 Task: Search one way flight ticket for 1 adult, 1 child, 1 infant in seat in premium economy from Wenatchee: Pangborn Memorial Airport to Jacksonville: Albert J. Ellis Airport on 5-3-2023. Choice of flights is United. Number of bags: 2 checked bags. Price is upto 91000. Outbound departure time preference is 17:00.
Action: Mouse moved to (404, 338)
Screenshot: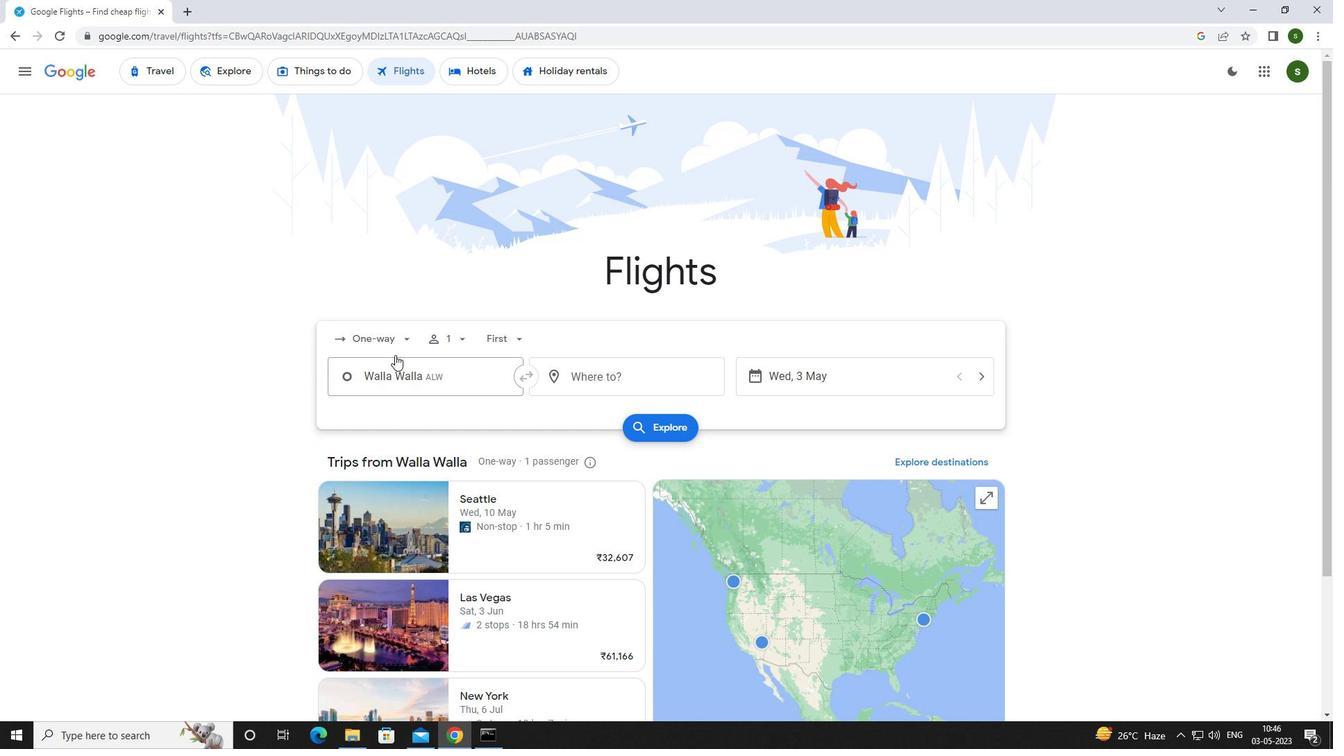 
Action: Mouse pressed left at (404, 338)
Screenshot: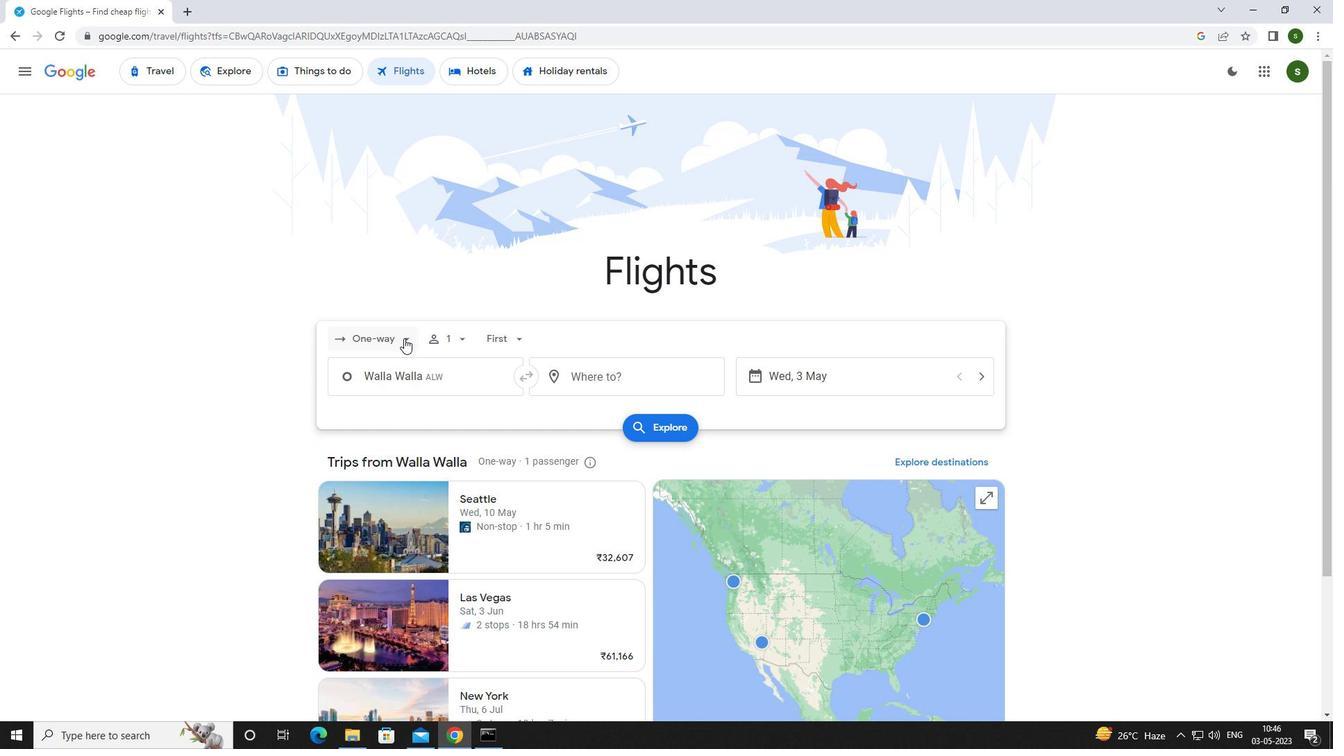 
Action: Mouse moved to (408, 402)
Screenshot: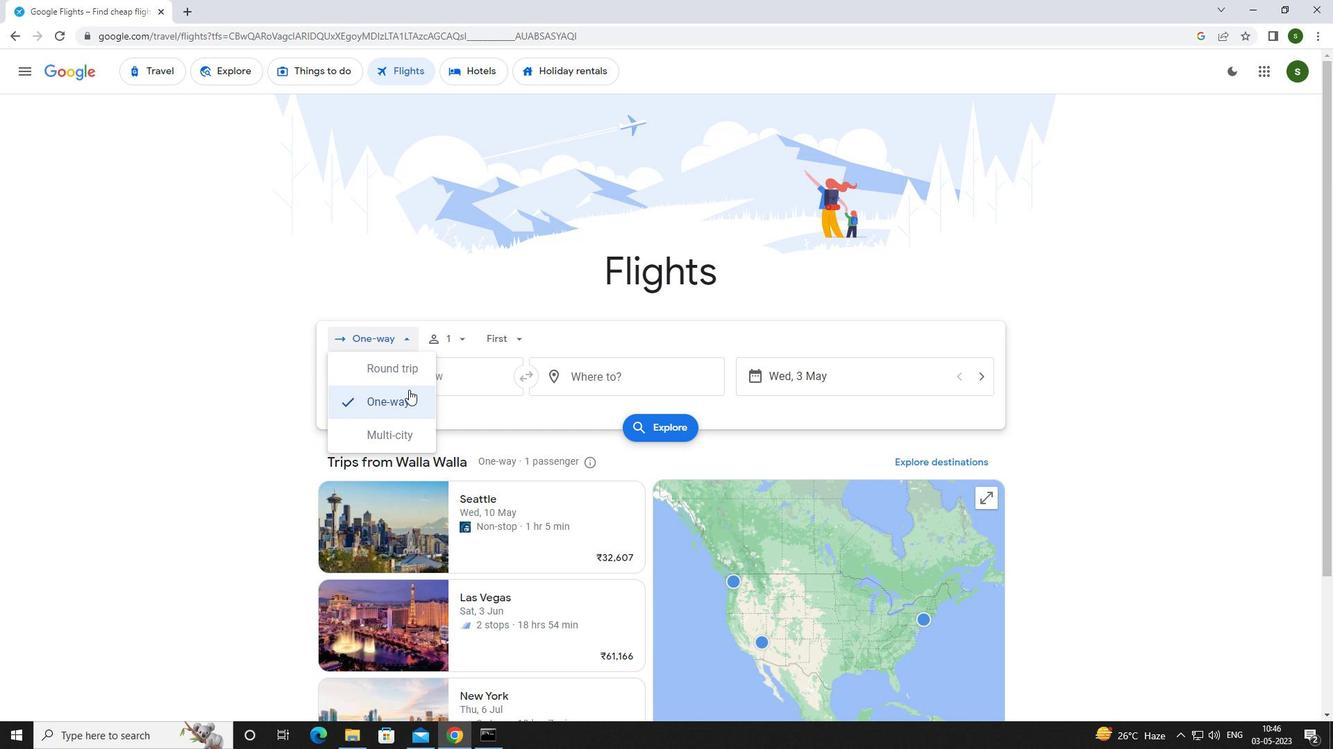 
Action: Mouse pressed left at (408, 402)
Screenshot: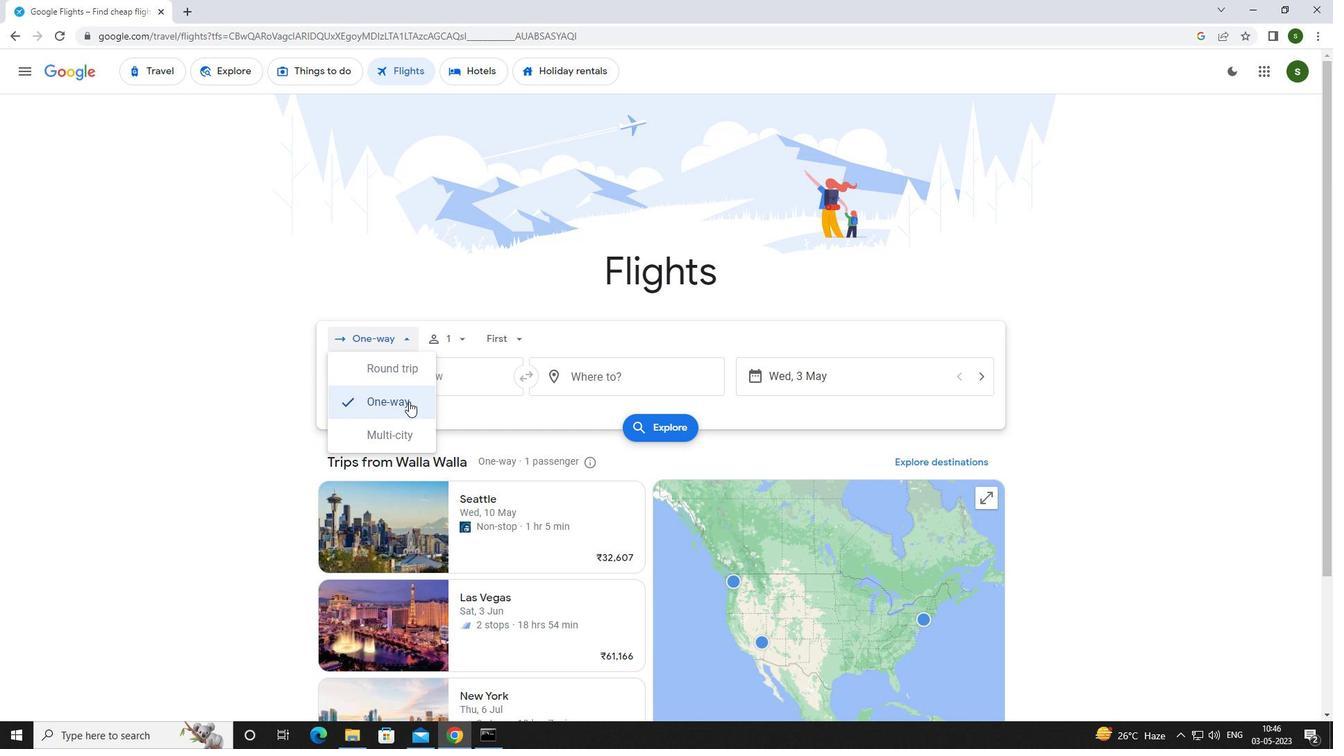 
Action: Mouse moved to (454, 340)
Screenshot: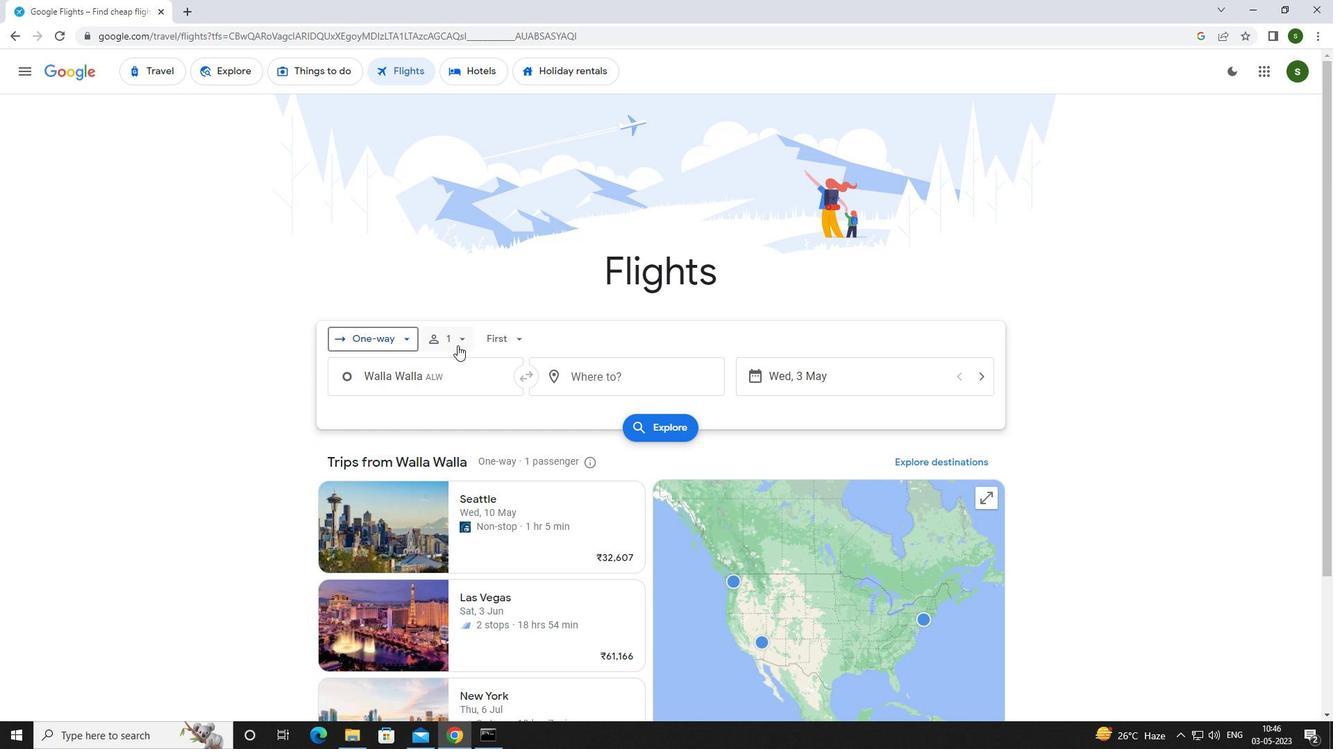 
Action: Mouse pressed left at (454, 340)
Screenshot: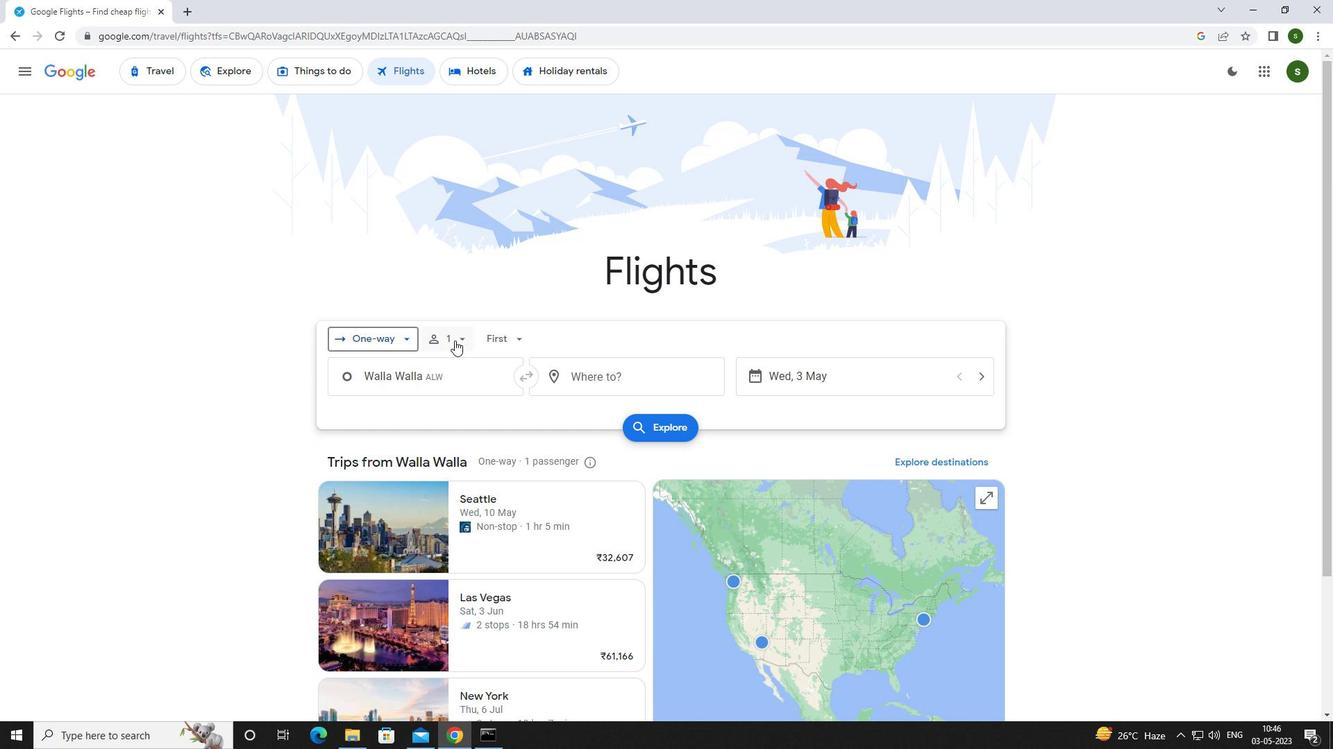 
Action: Mouse moved to (566, 408)
Screenshot: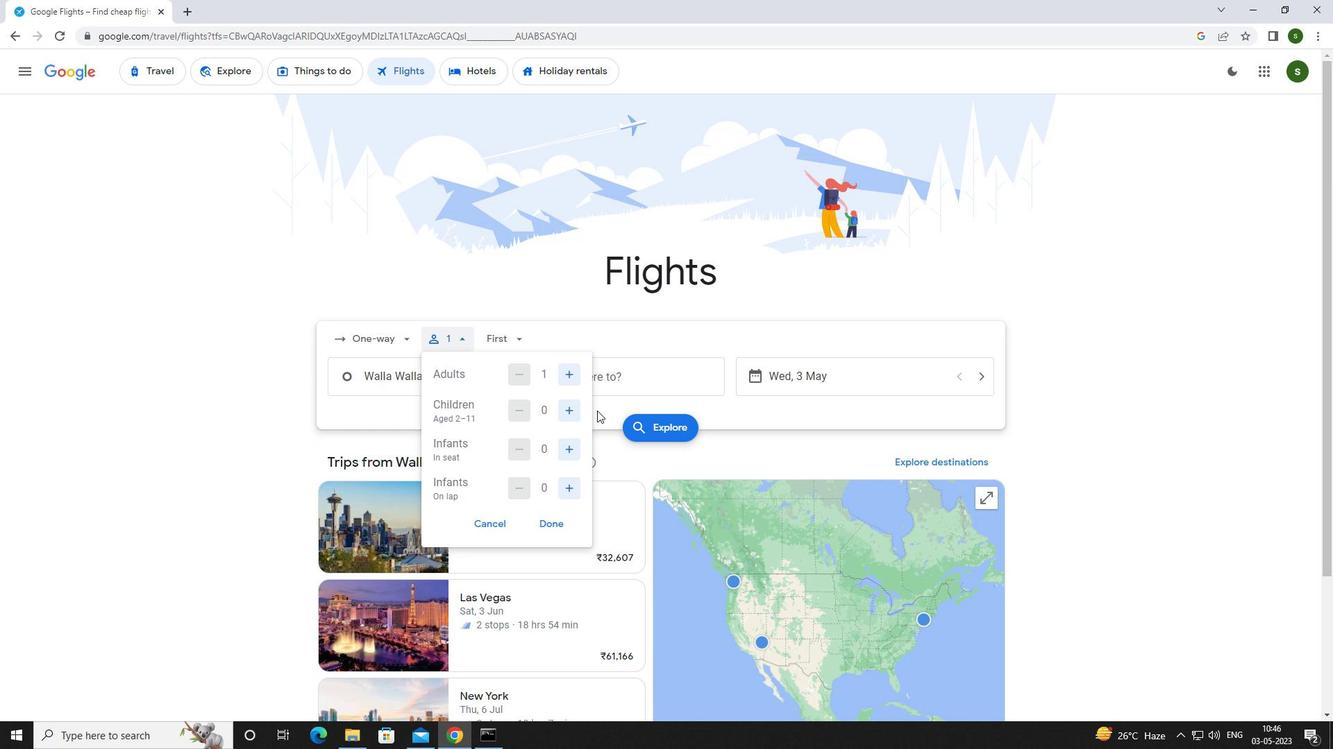 
Action: Mouse pressed left at (566, 408)
Screenshot: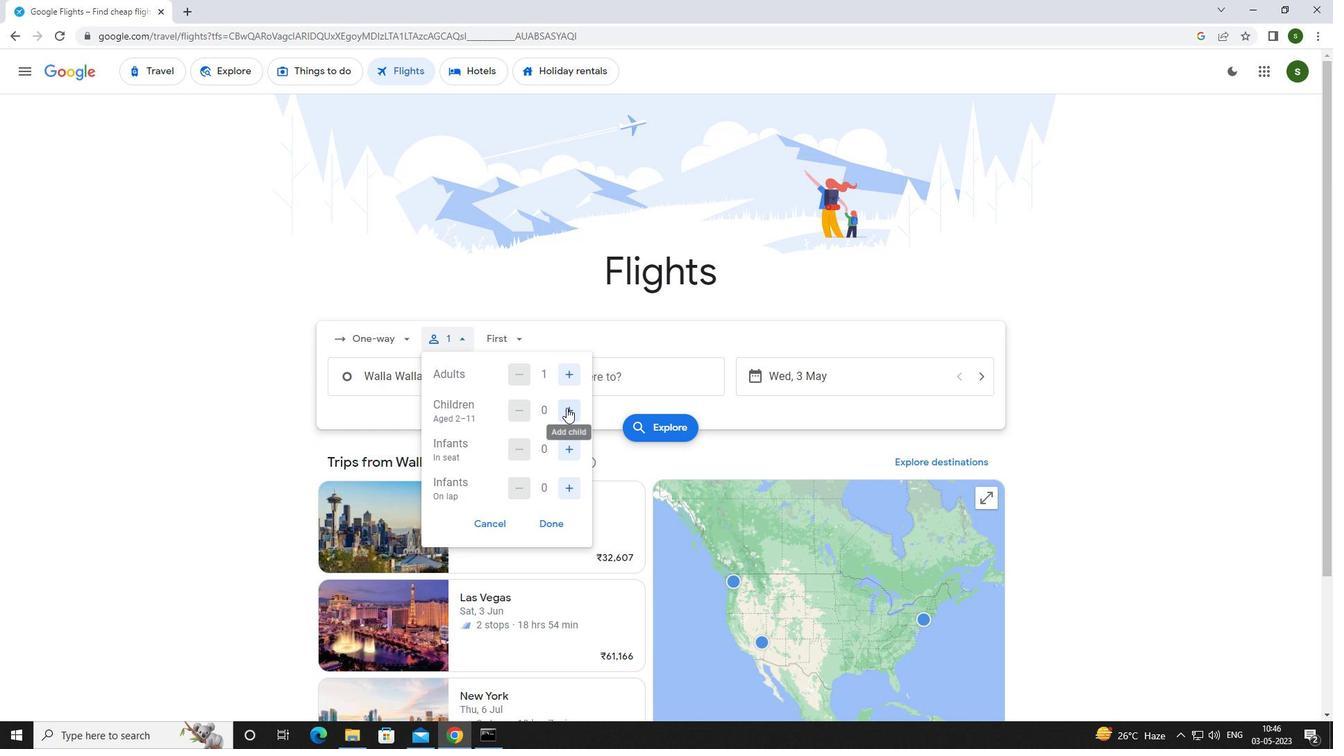 
Action: Mouse moved to (572, 449)
Screenshot: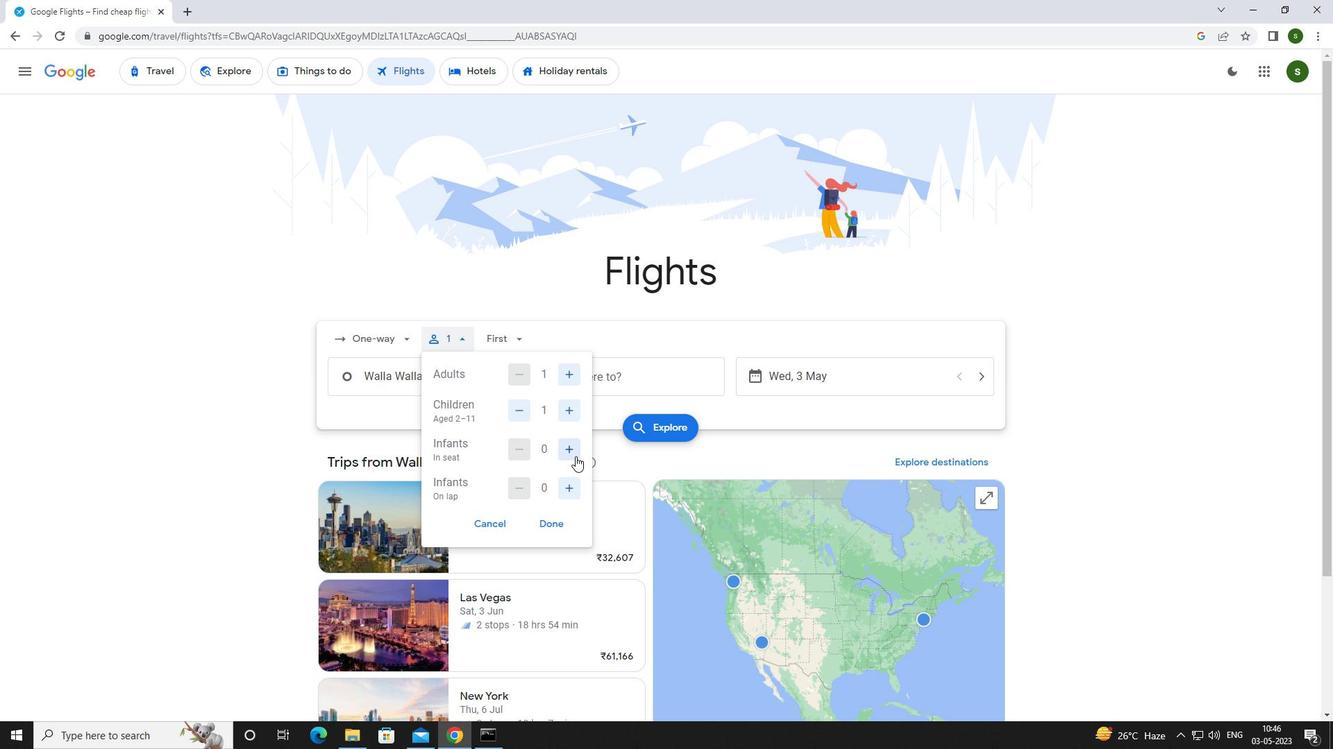 
Action: Mouse pressed left at (572, 449)
Screenshot: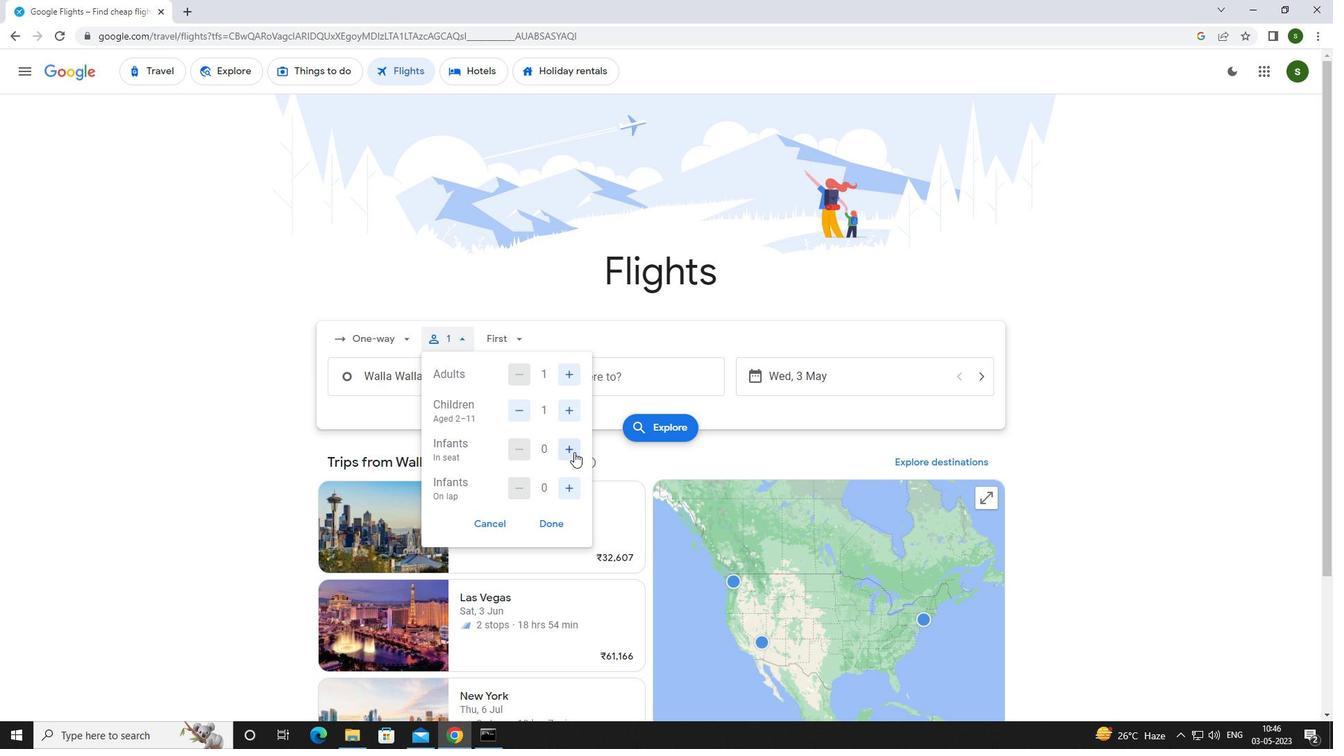 
Action: Mouse moved to (524, 340)
Screenshot: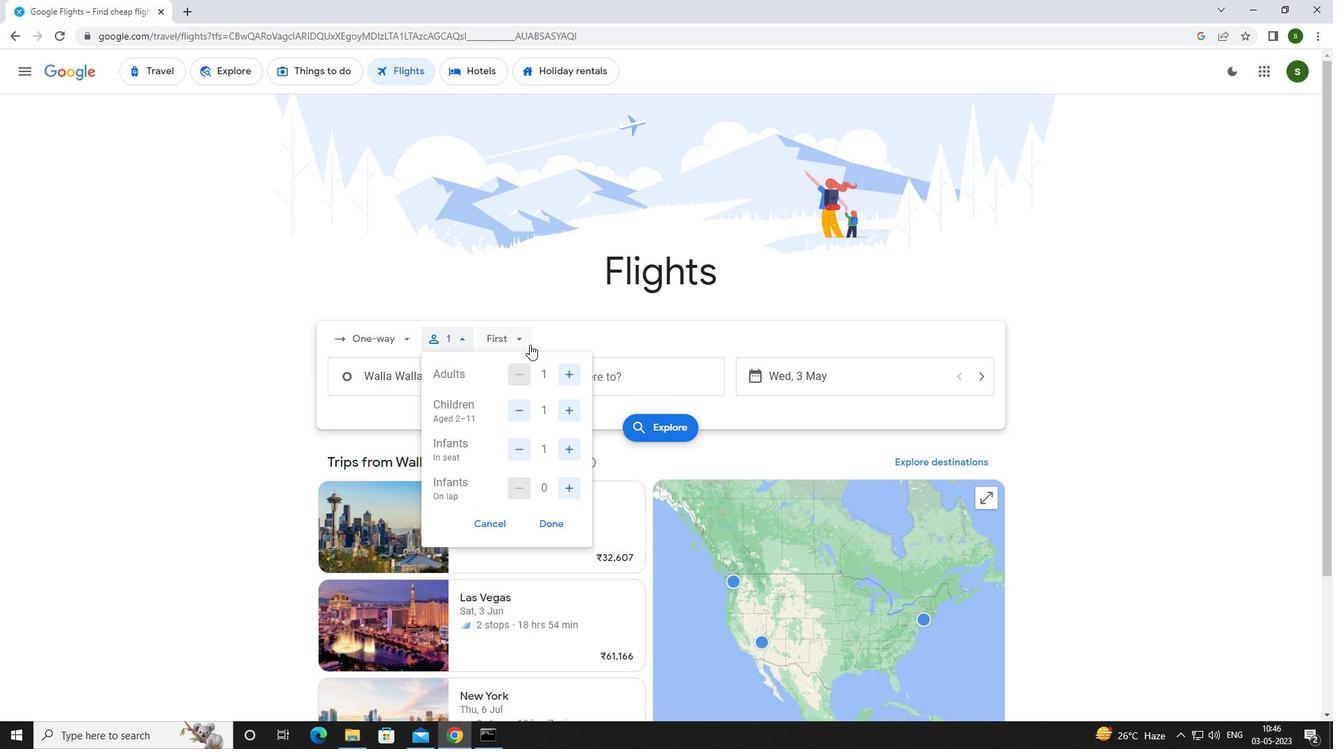 
Action: Mouse pressed left at (524, 340)
Screenshot: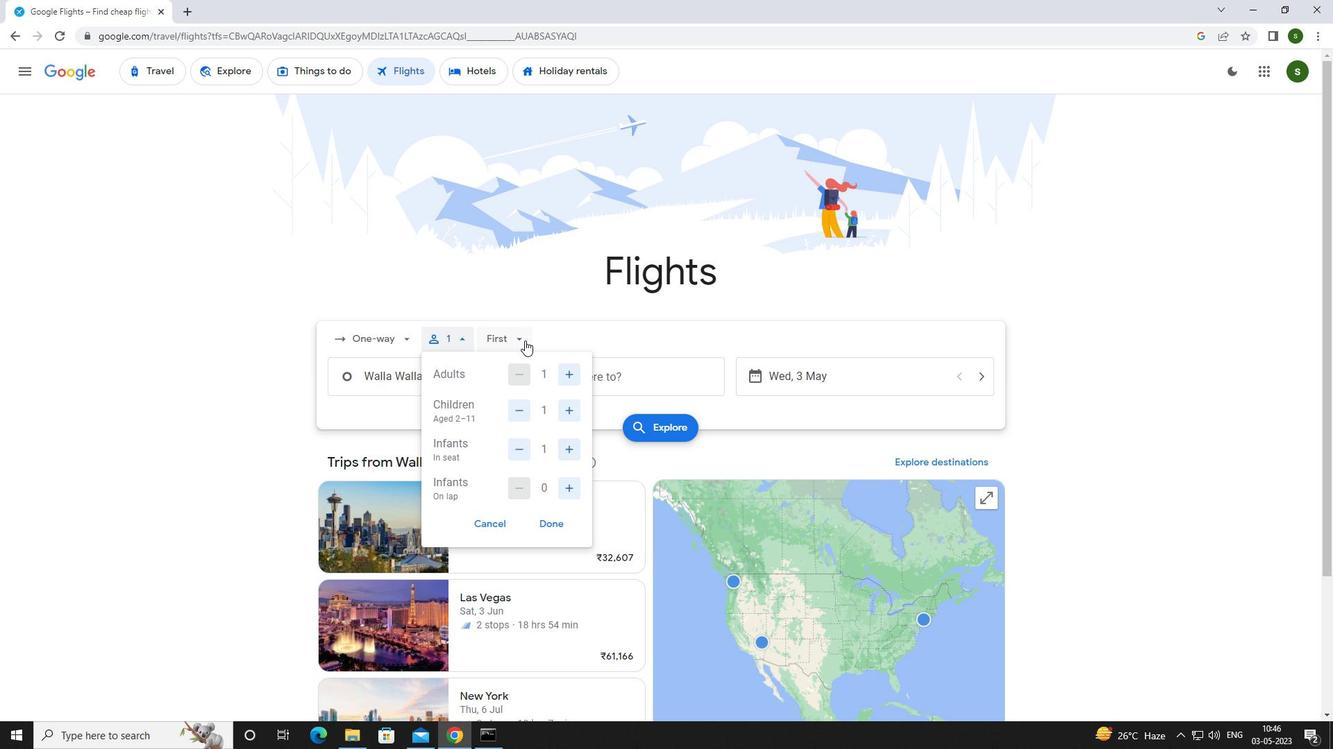 
Action: Mouse moved to (526, 400)
Screenshot: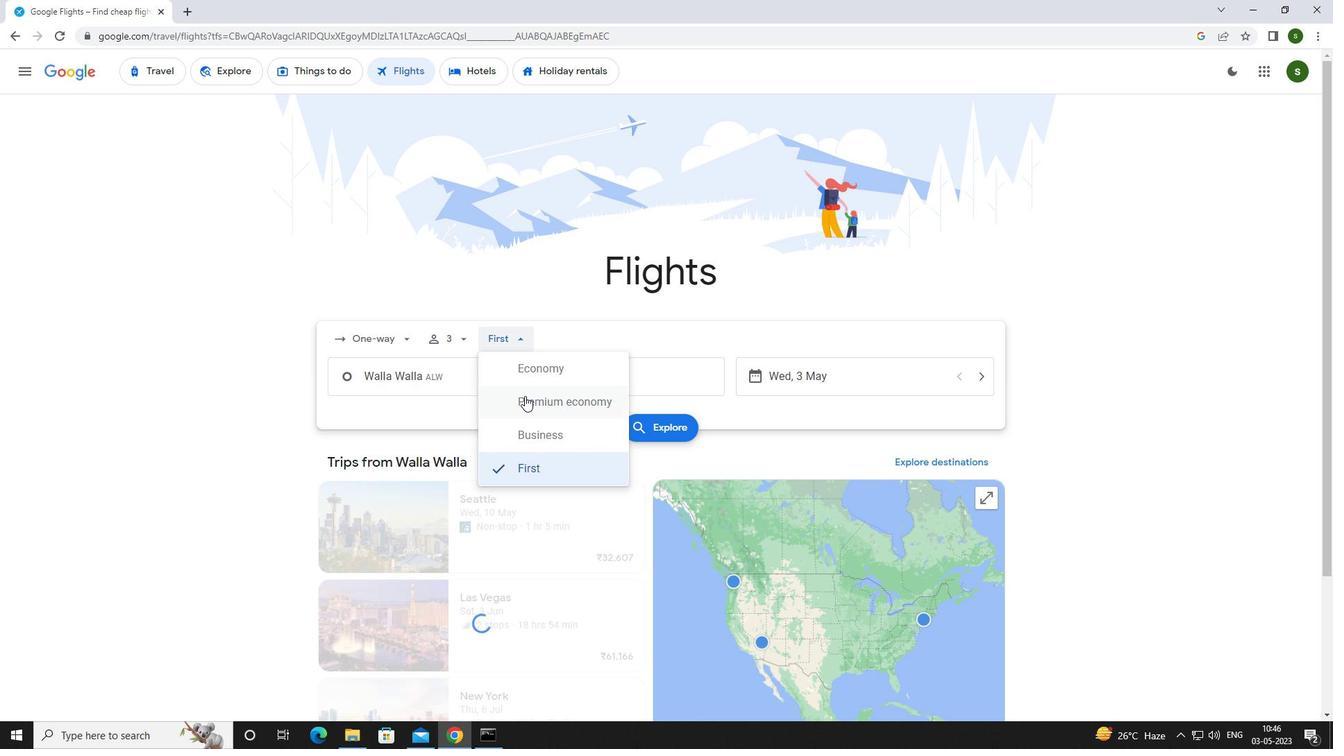 
Action: Mouse pressed left at (526, 400)
Screenshot: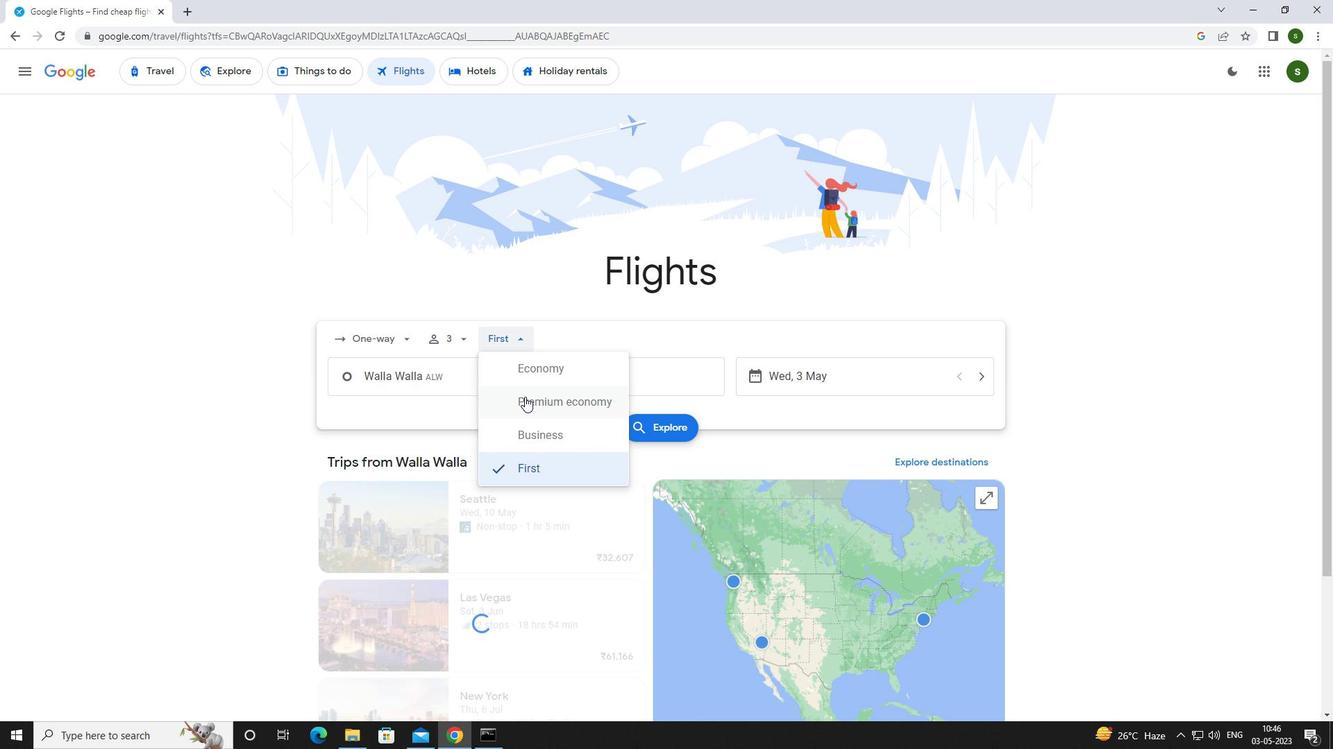 
Action: Mouse moved to (482, 382)
Screenshot: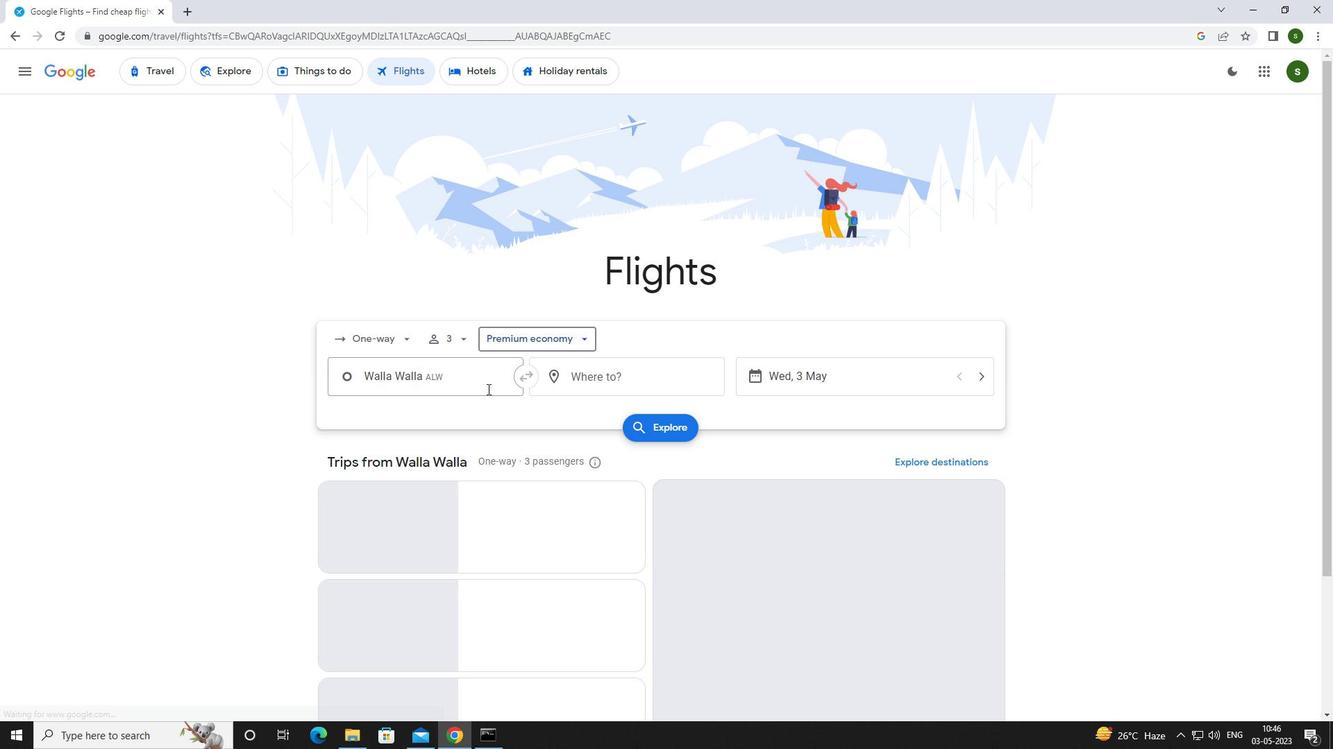 
Action: Mouse pressed left at (482, 382)
Screenshot: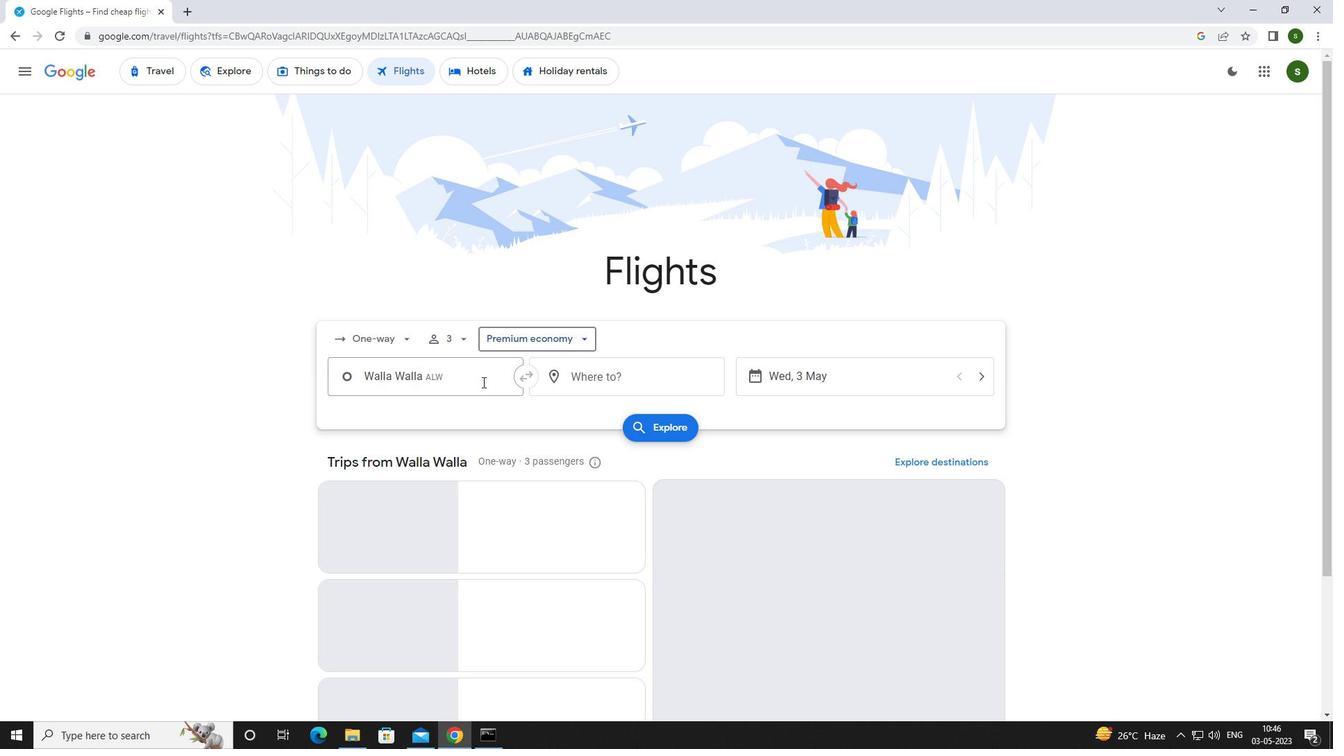 
Action: Key pressed <Key.caps_lock>p<Key.caps_lock>angborn
Screenshot: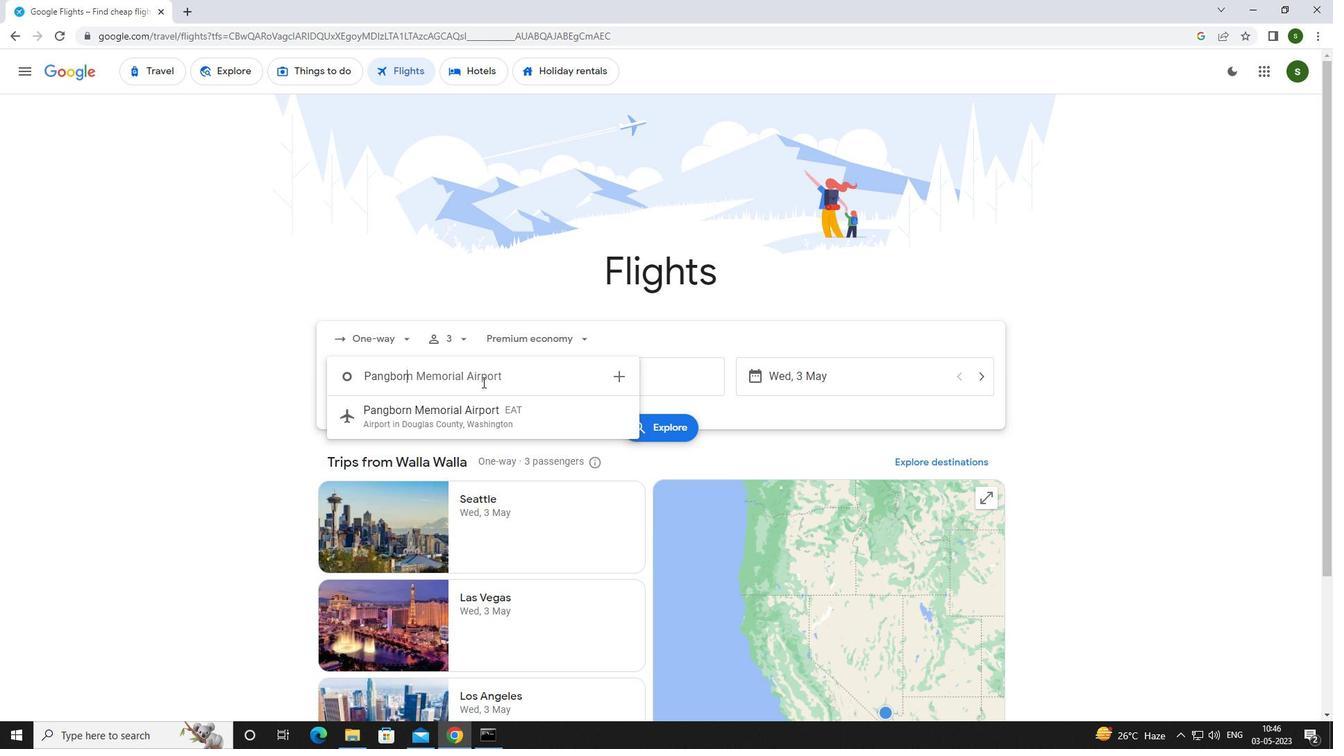 
Action: Mouse moved to (479, 414)
Screenshot: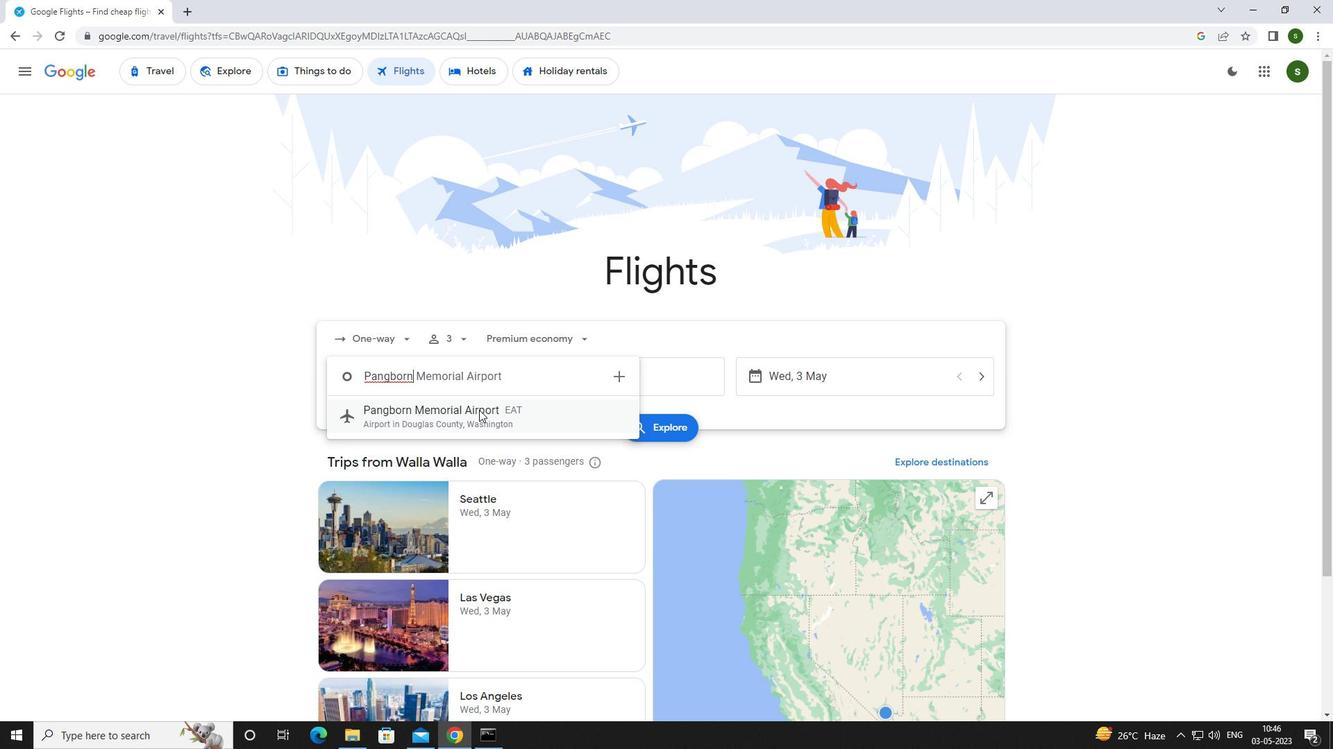 
Action: Mouse pressed left at (479, 414)
Screenshot: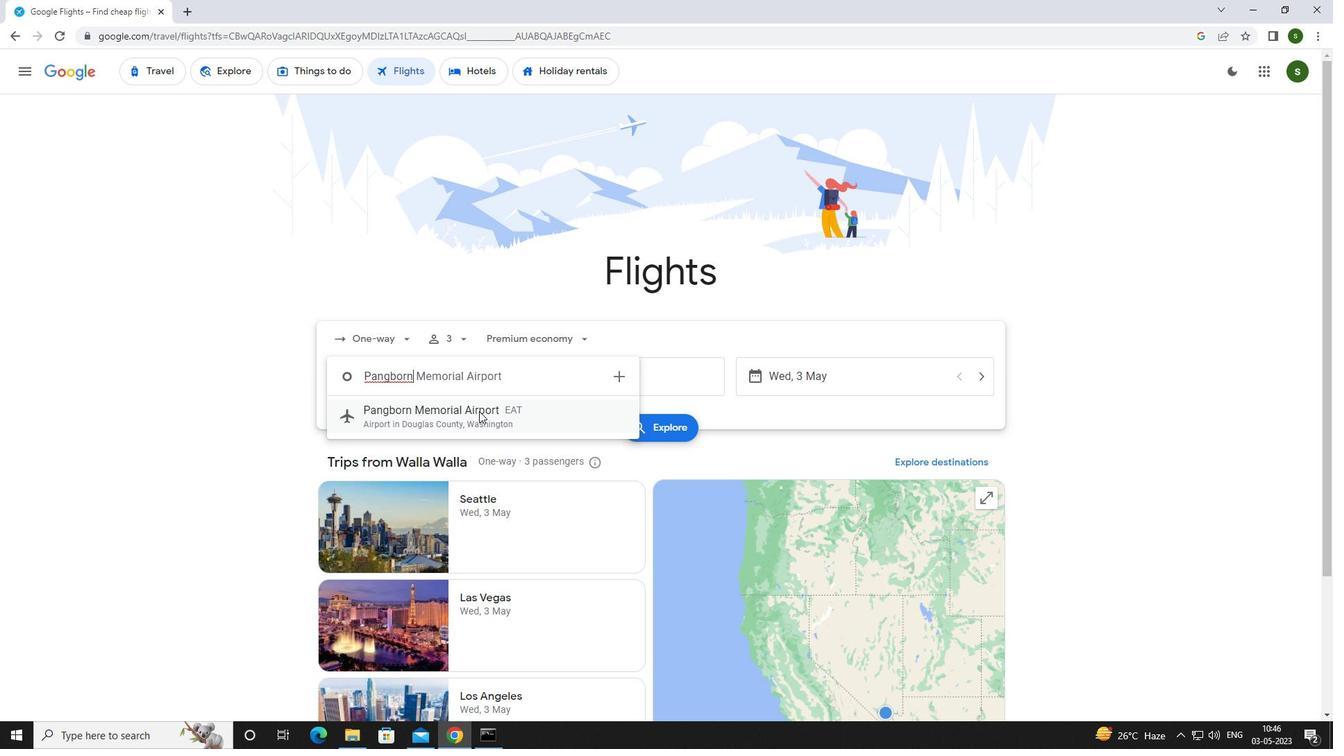 
Action: Mouse moved to (621, 378)
Screenshot: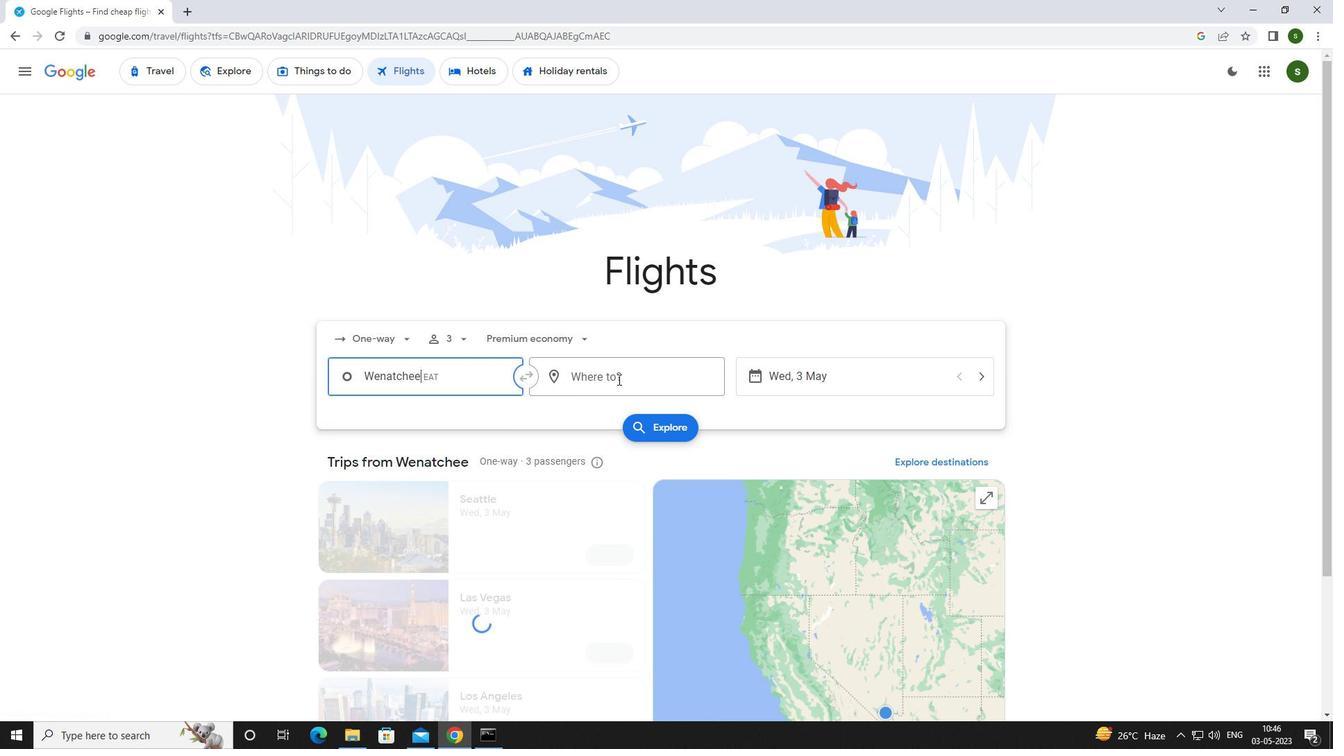 
Action: Mouse pressed left at (621, 378)
Screenshot: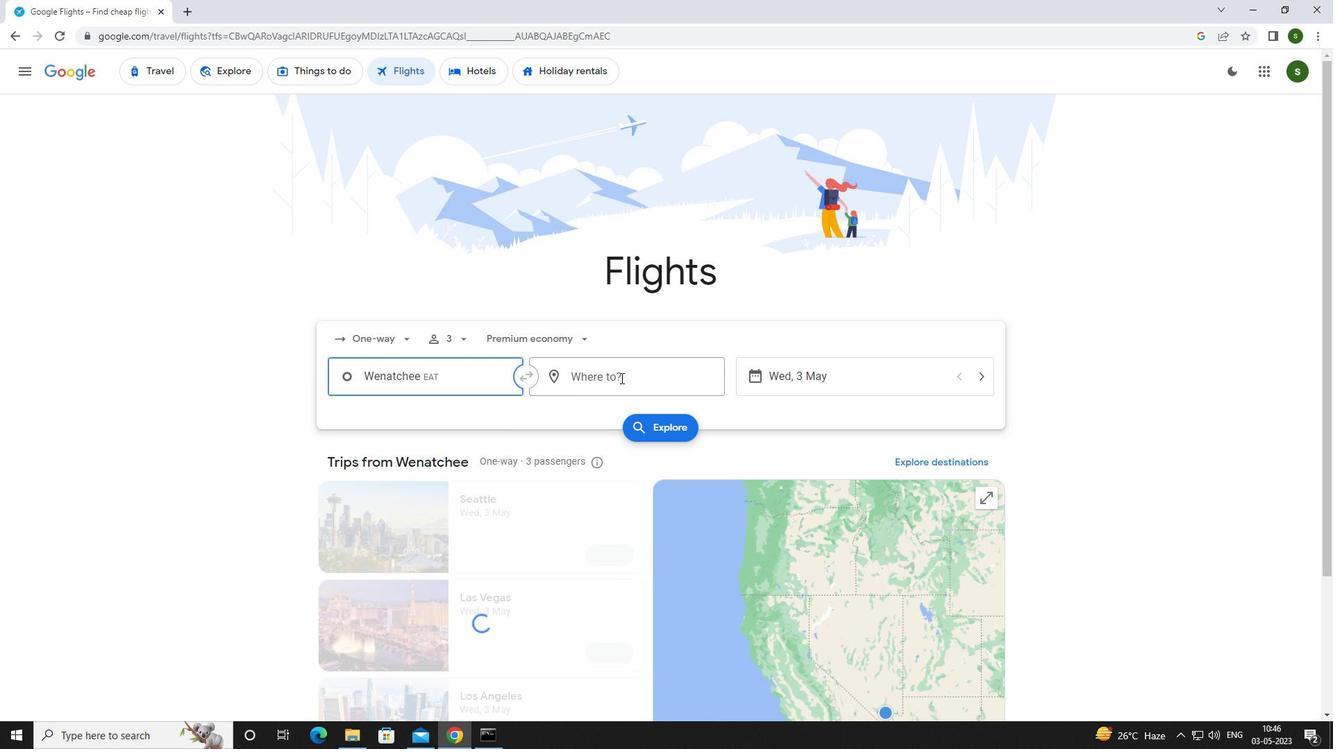 
Action: Key pressed <Key.caps_lock>e<Key.caps_lock>vansvi
Screenshot: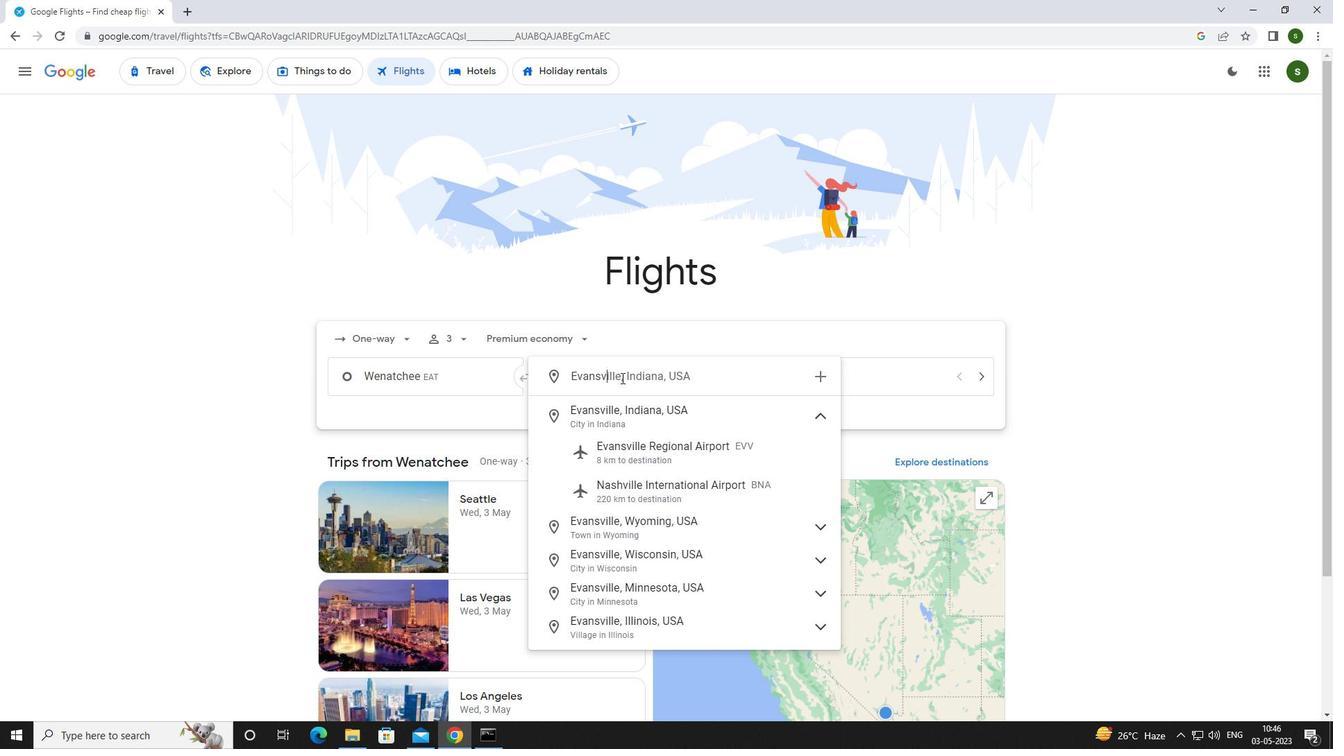 
Action: Mouse moved to (625, 447)
Screenshot: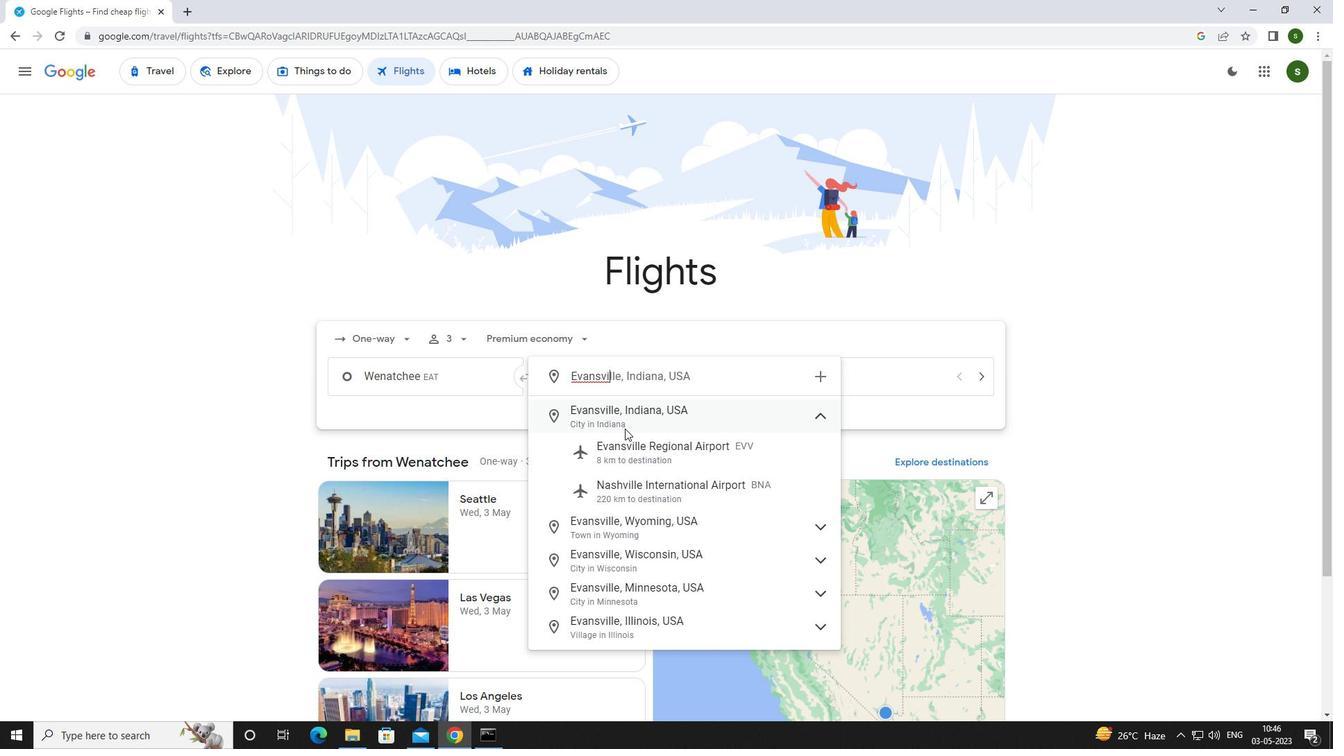 
Action: Mouse pressed left at (625, 447)
Screenshot: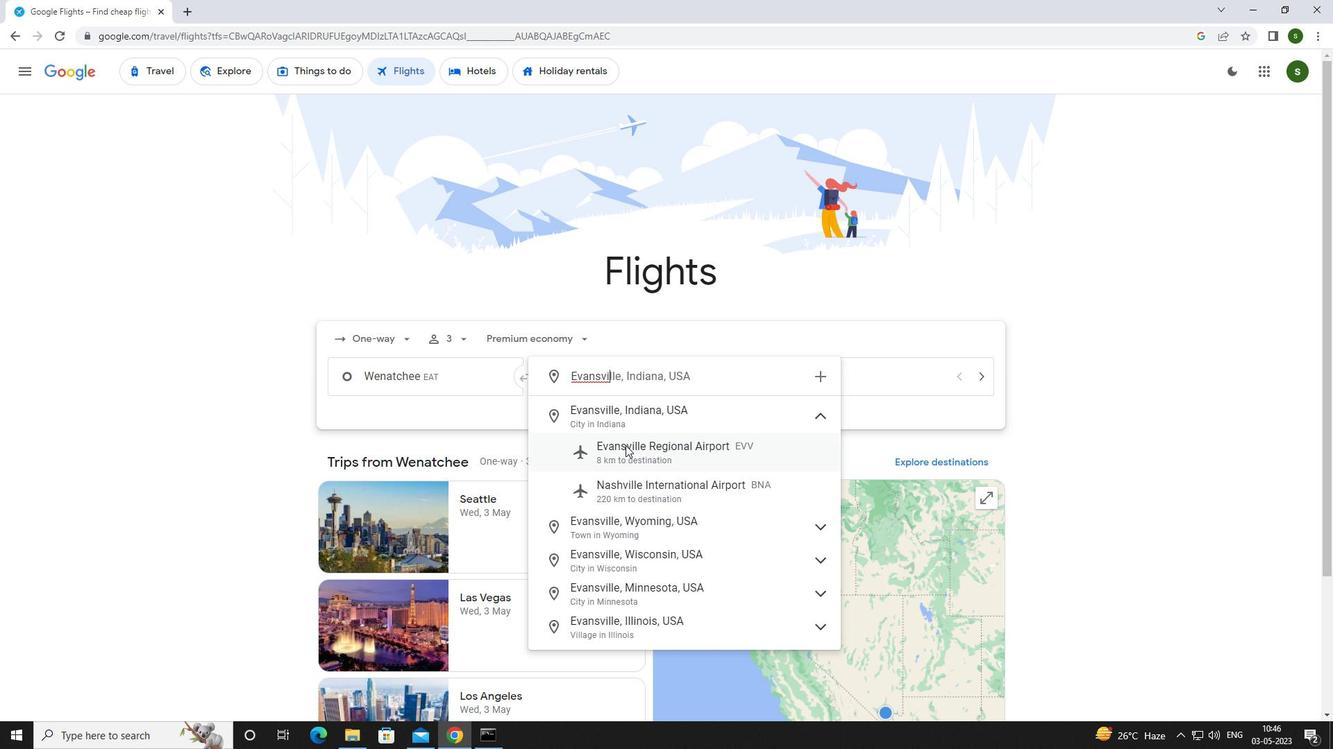 
Action: Mouse moved to (838, 371)
Screenshot: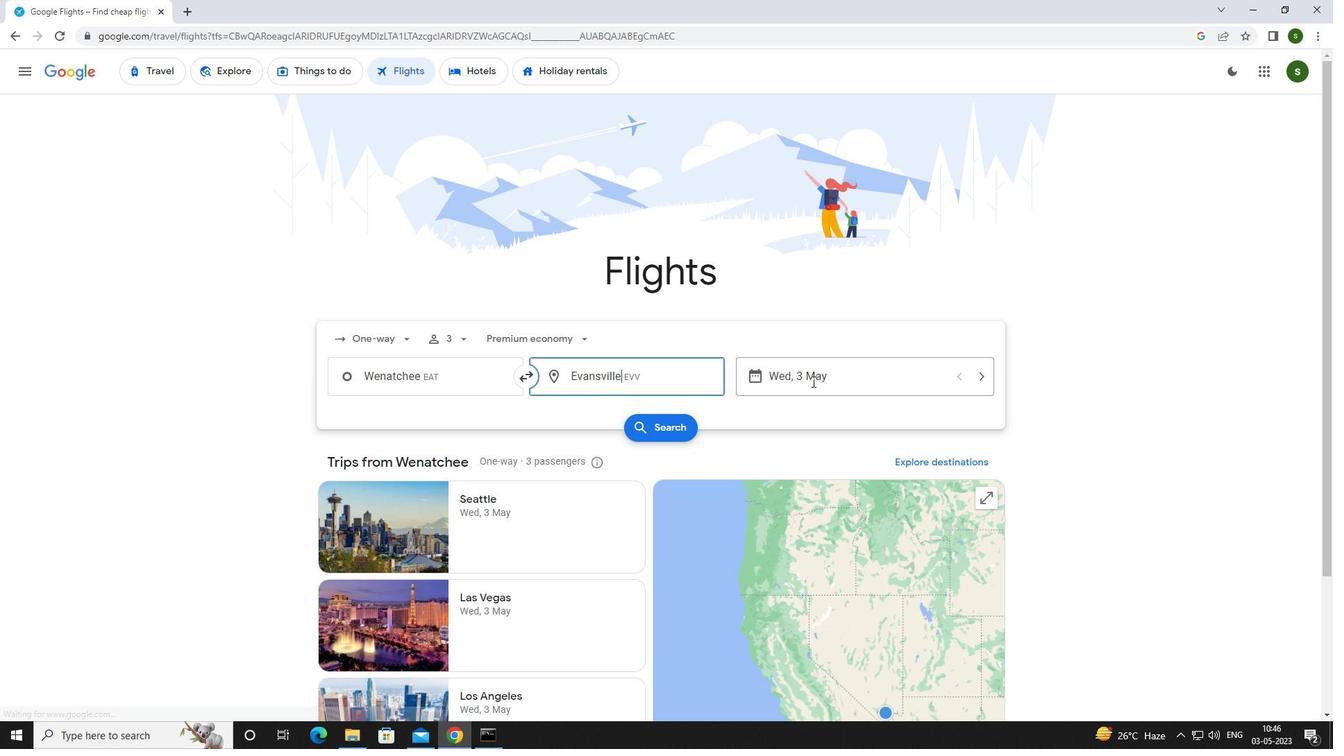 
Action: Mouse pressed left at (838, 371)
Screenshot: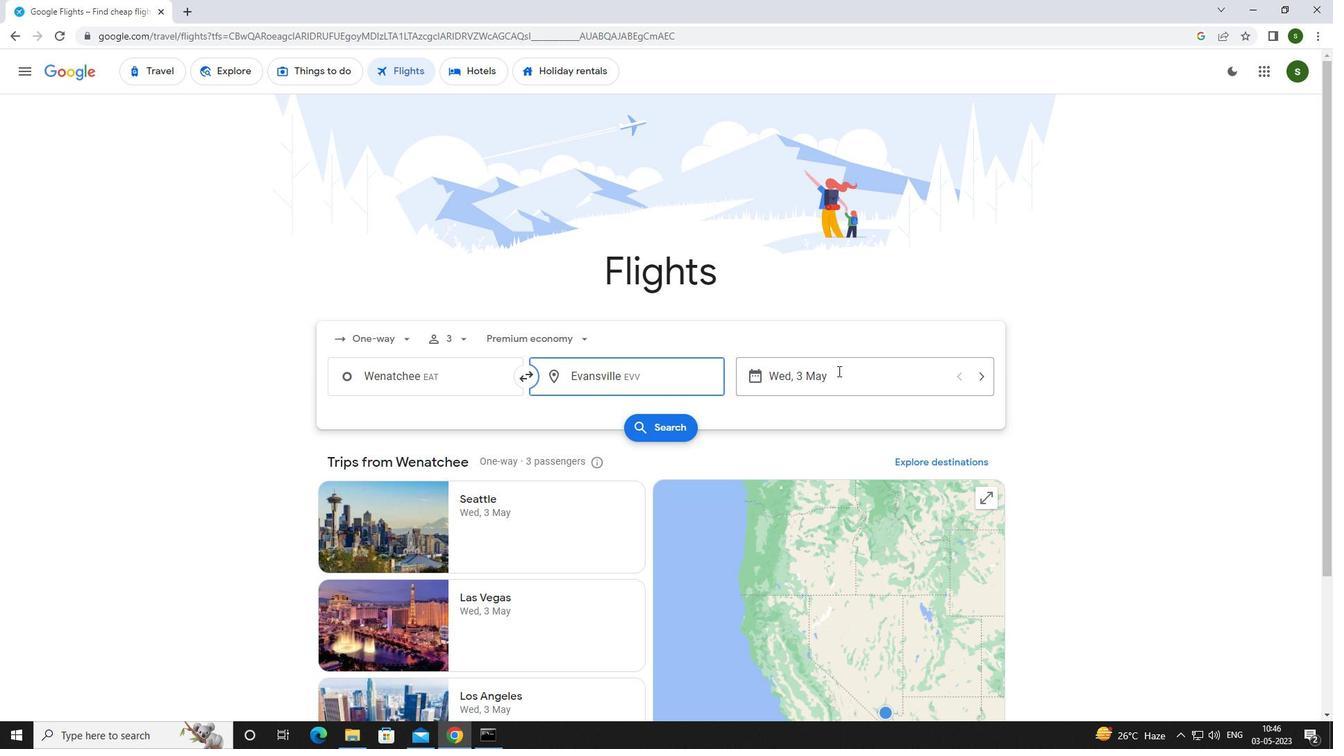 
Action: Mouse moved to (606, 467)
Screenshot: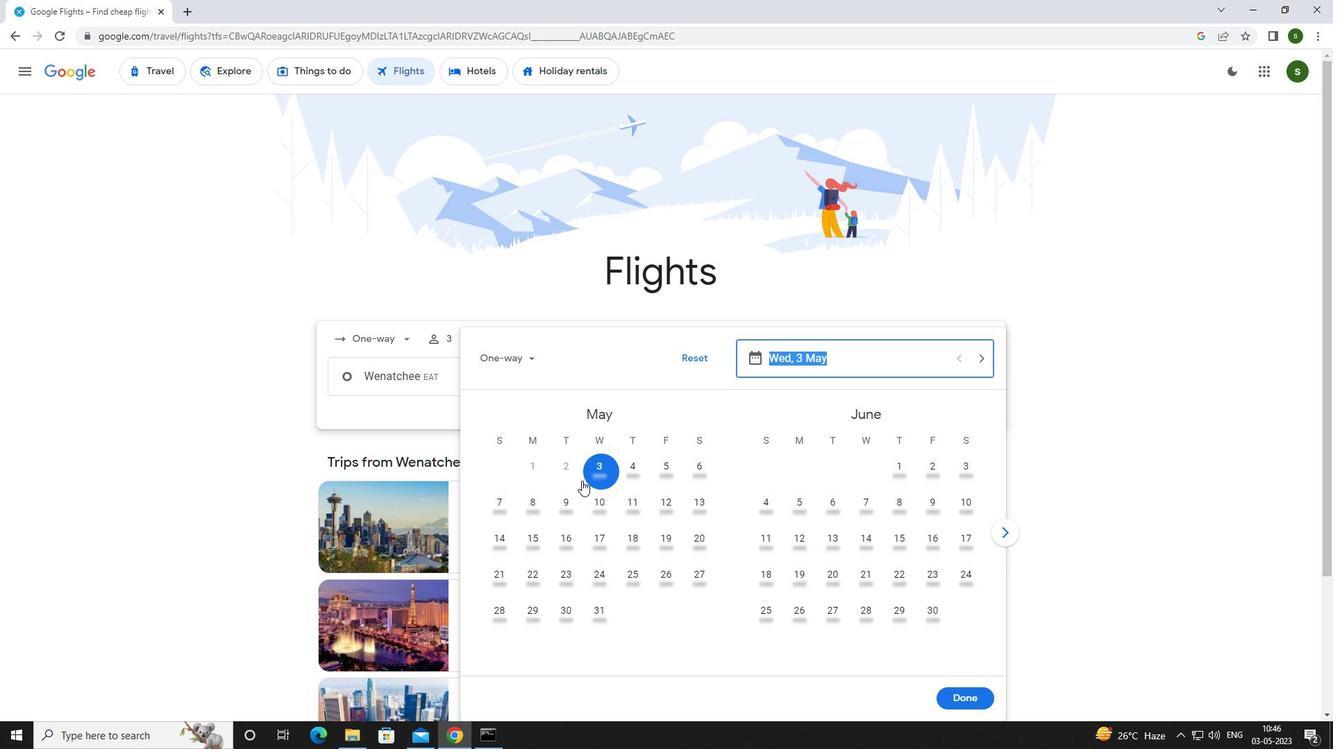 
Action: Mouse pressed left at (606, 467)
Screenshot: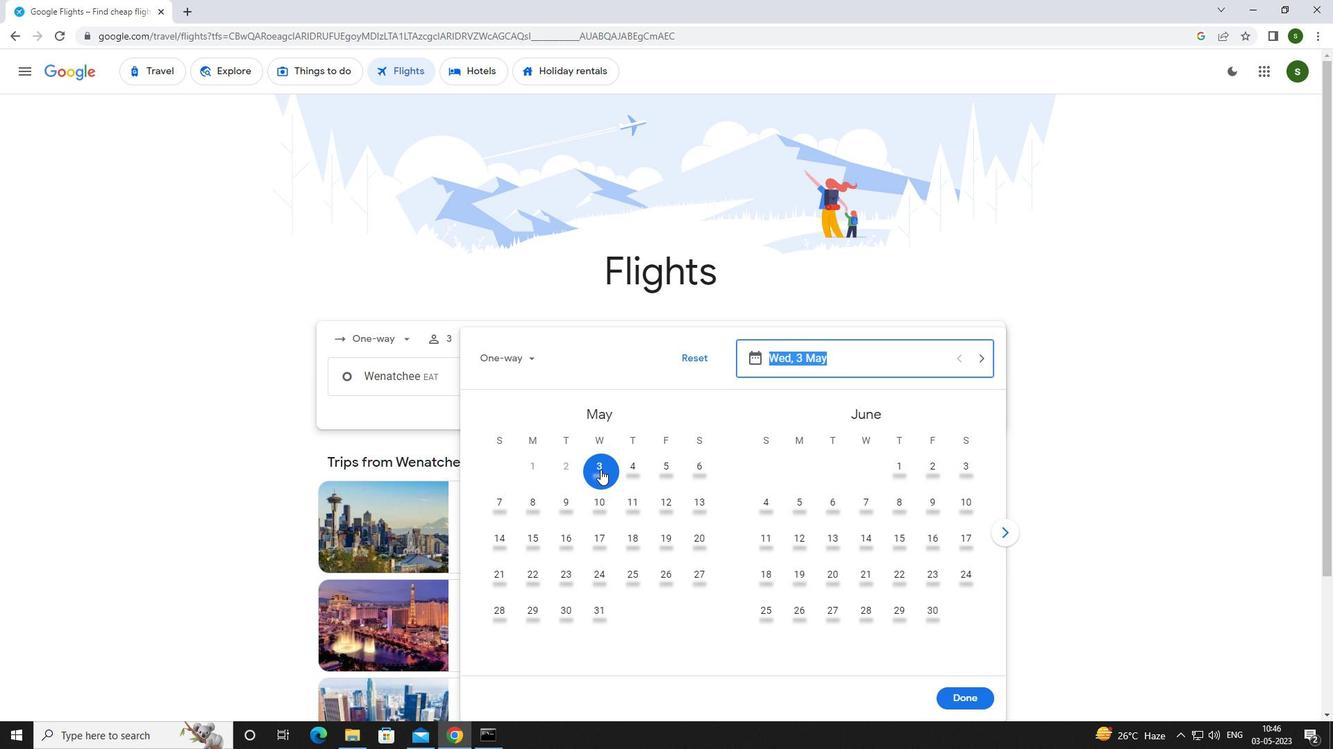 
Action: Mouse moved to (972, 702)
Screenshot: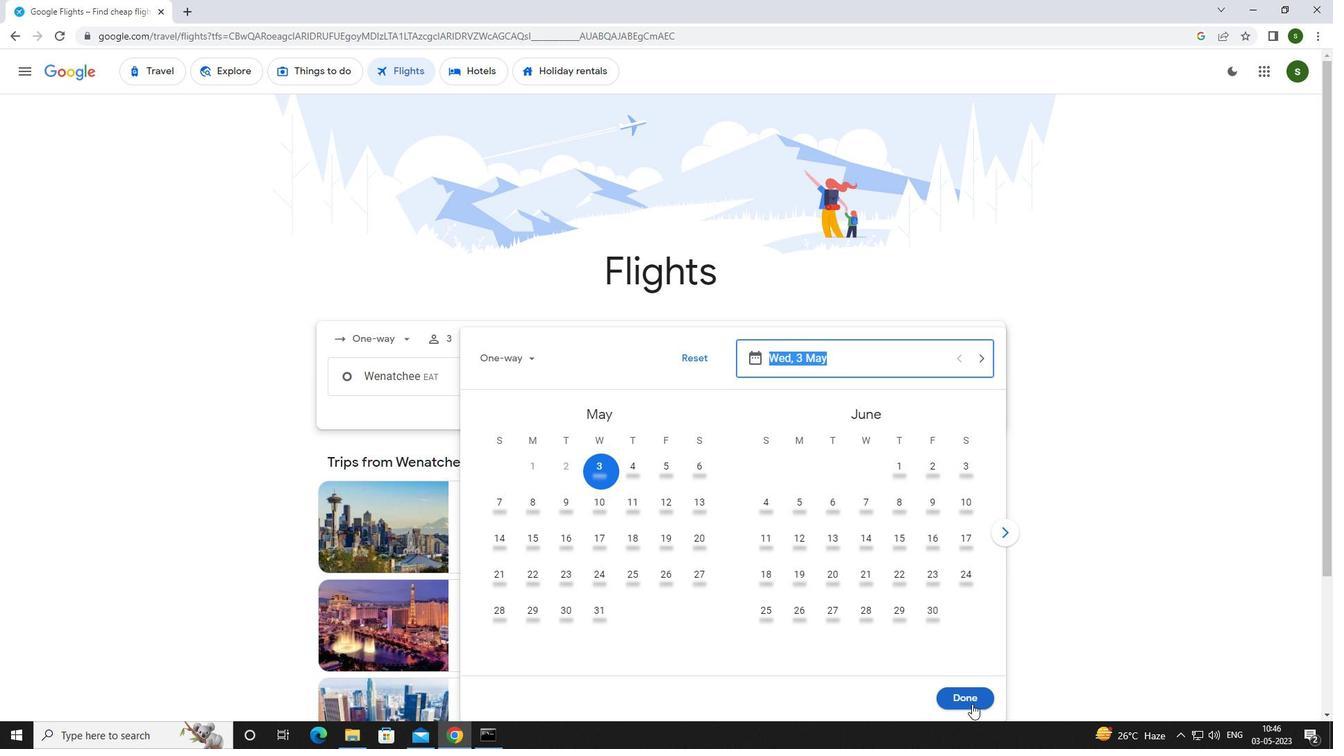 
Action: Mouse pressed left at (972, 702)
Screenshot: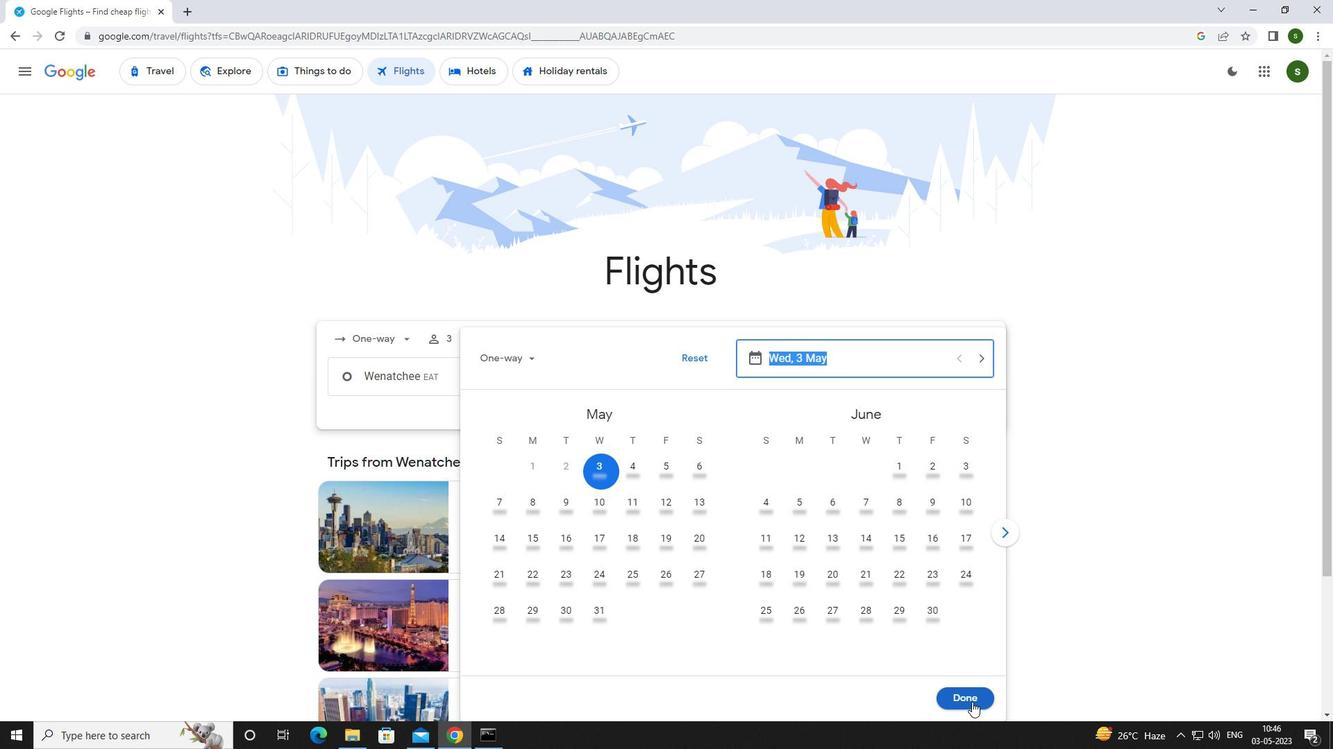 
Action: Mouse moved to (642, 438)
Screenshot: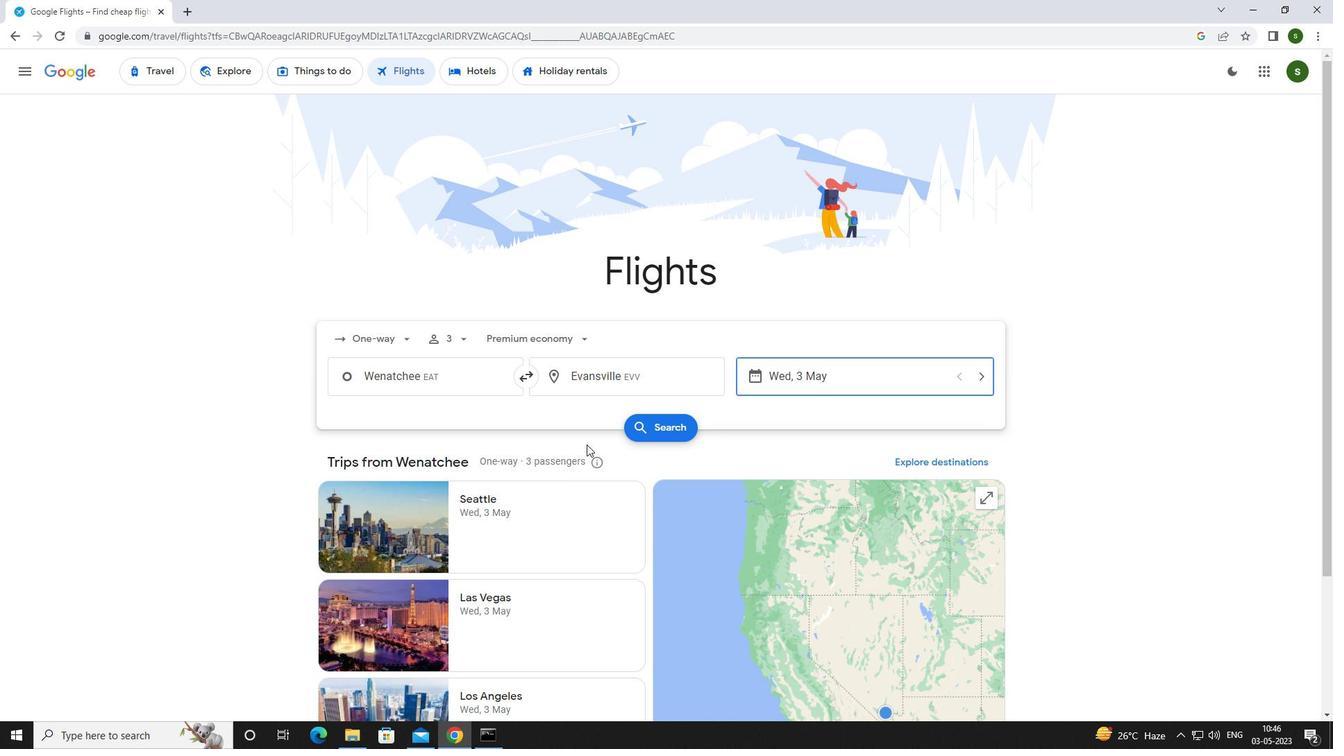 
Action: Mouse pressed left at (642, 438)
Screenshot: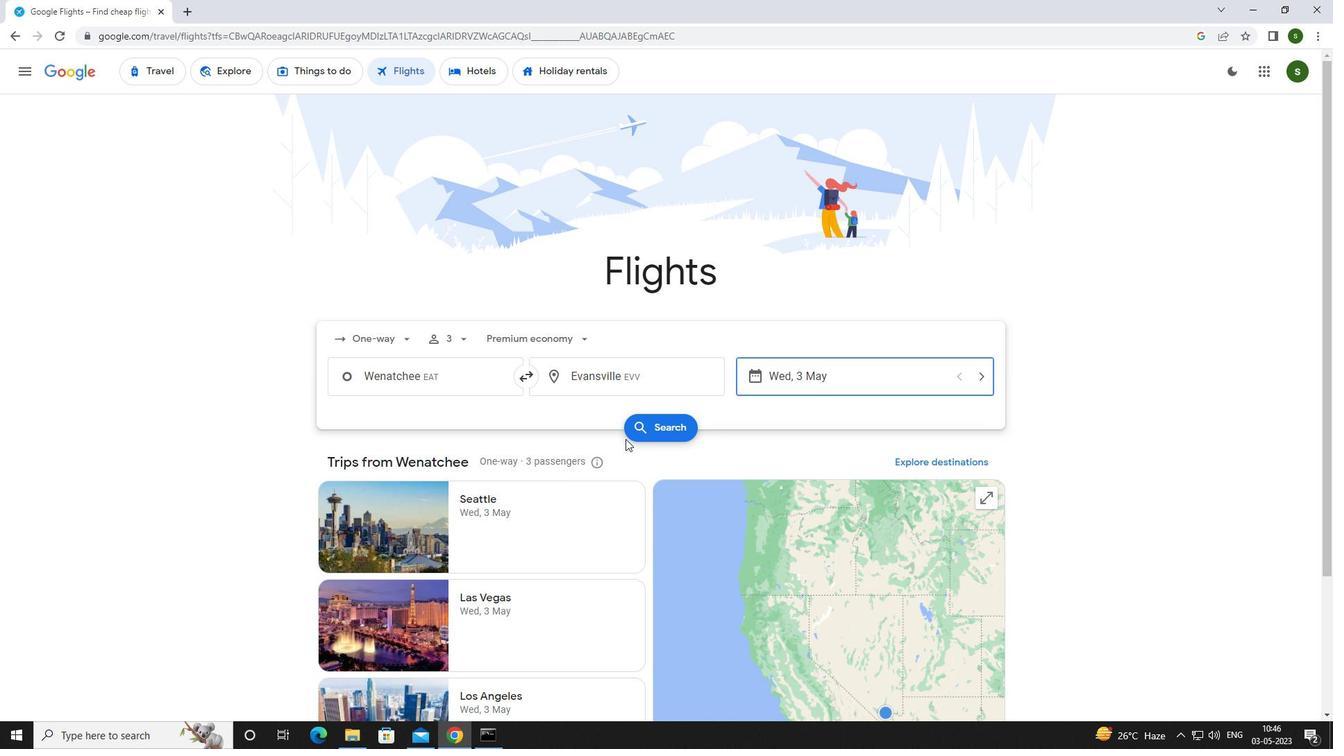 
Action: Mouse moved to (354, 201)
Screenshot: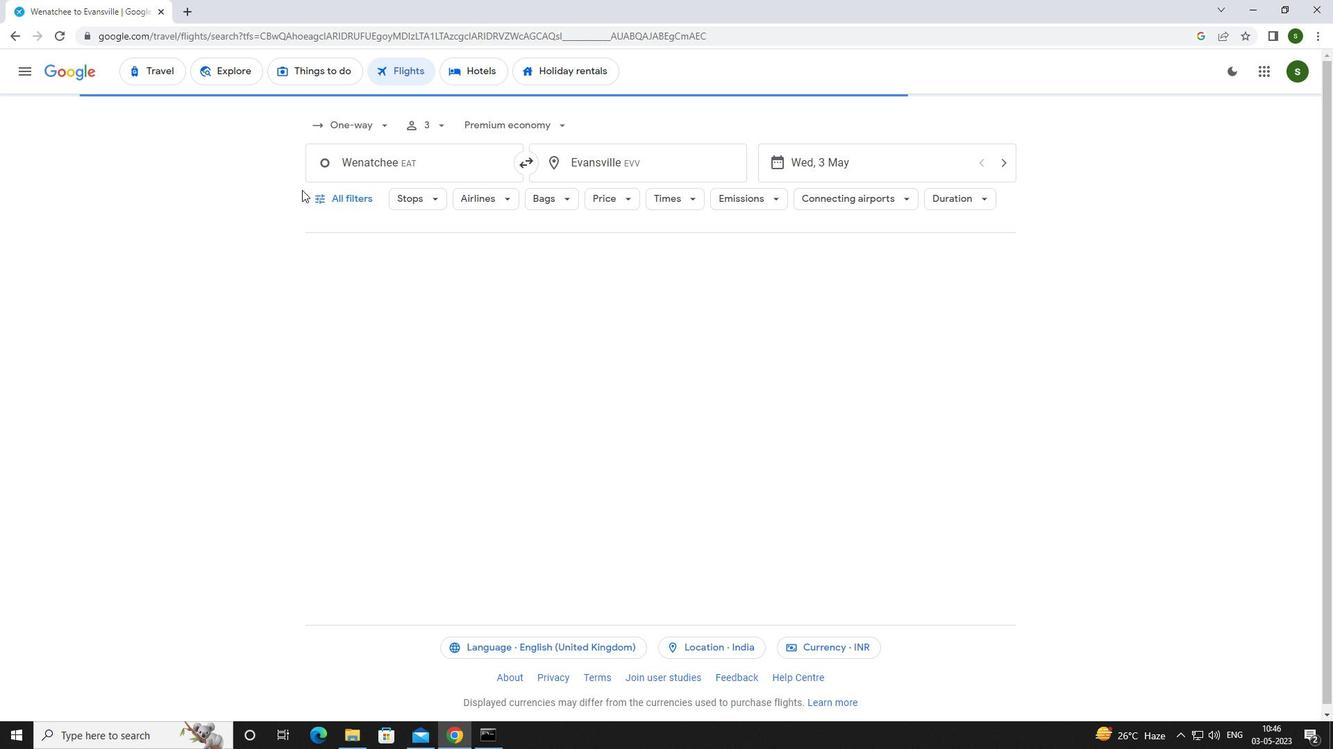 
Action: Mouse pressed left at (354, 201)
Screenshot: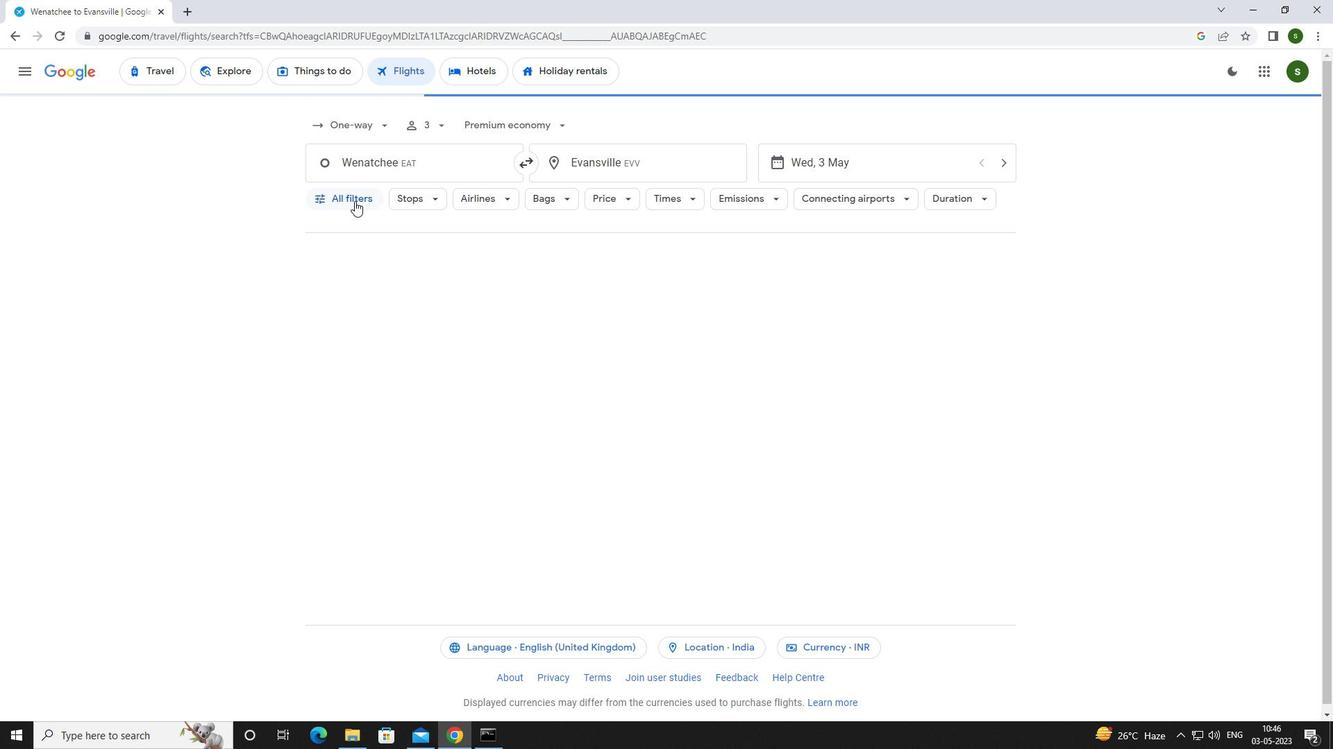 
Action: Mouse moved to (520, 499)
Screenshot: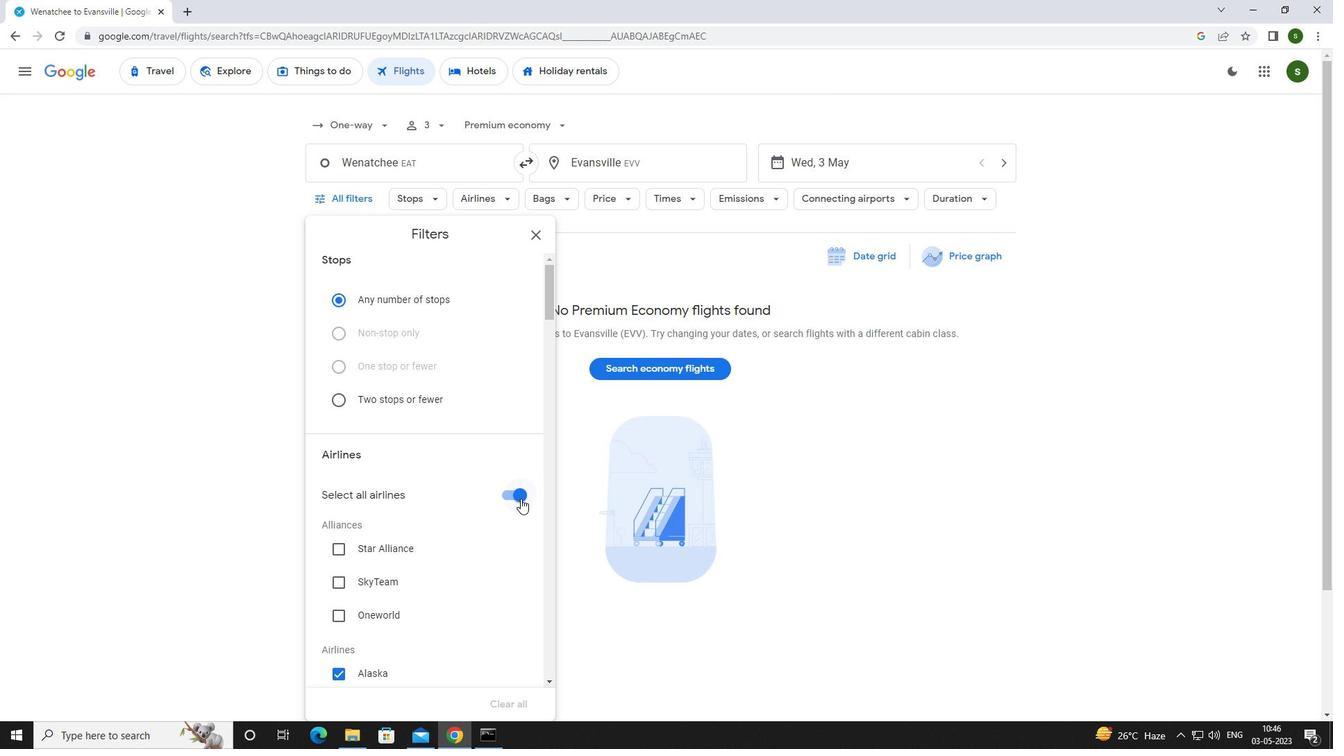 
Action: Mouse pressed left at (520, 499)
Screenshot: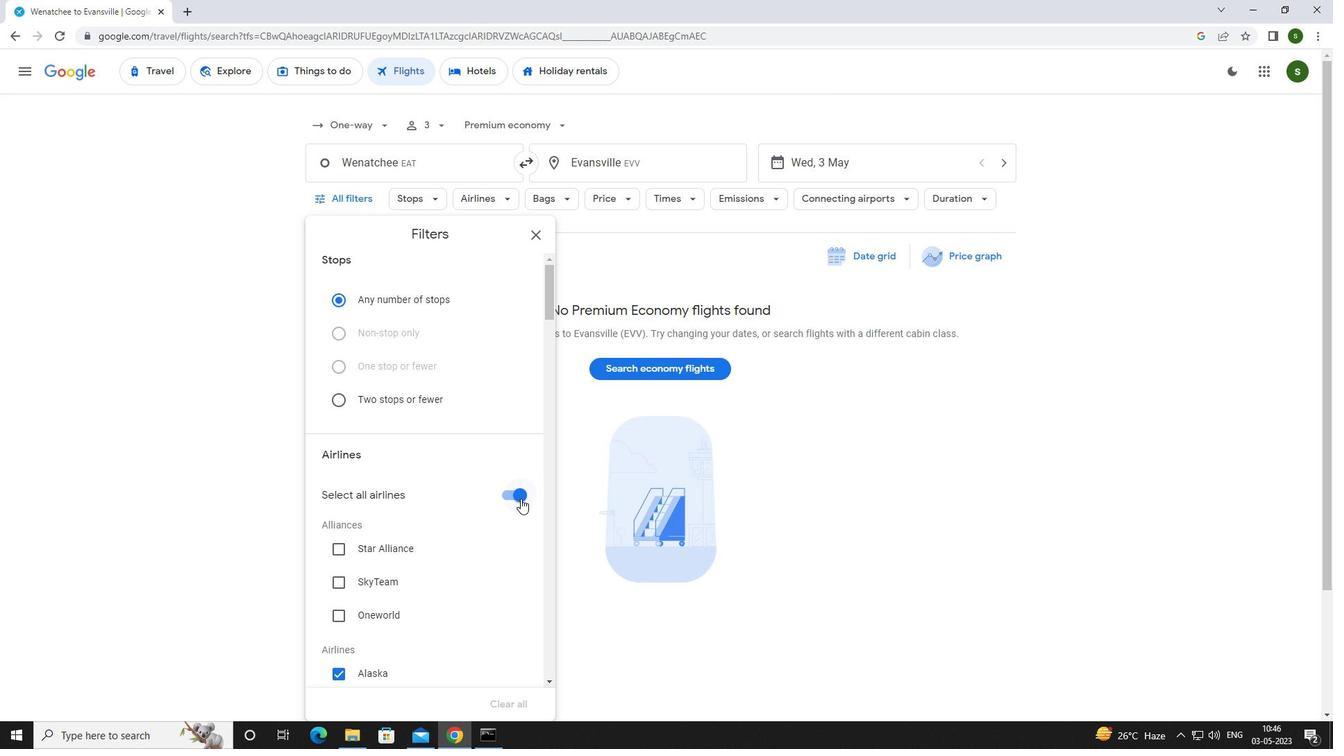 
Action: Mouse scrolled (520, 498) with delta (0, 0)
Screenshot: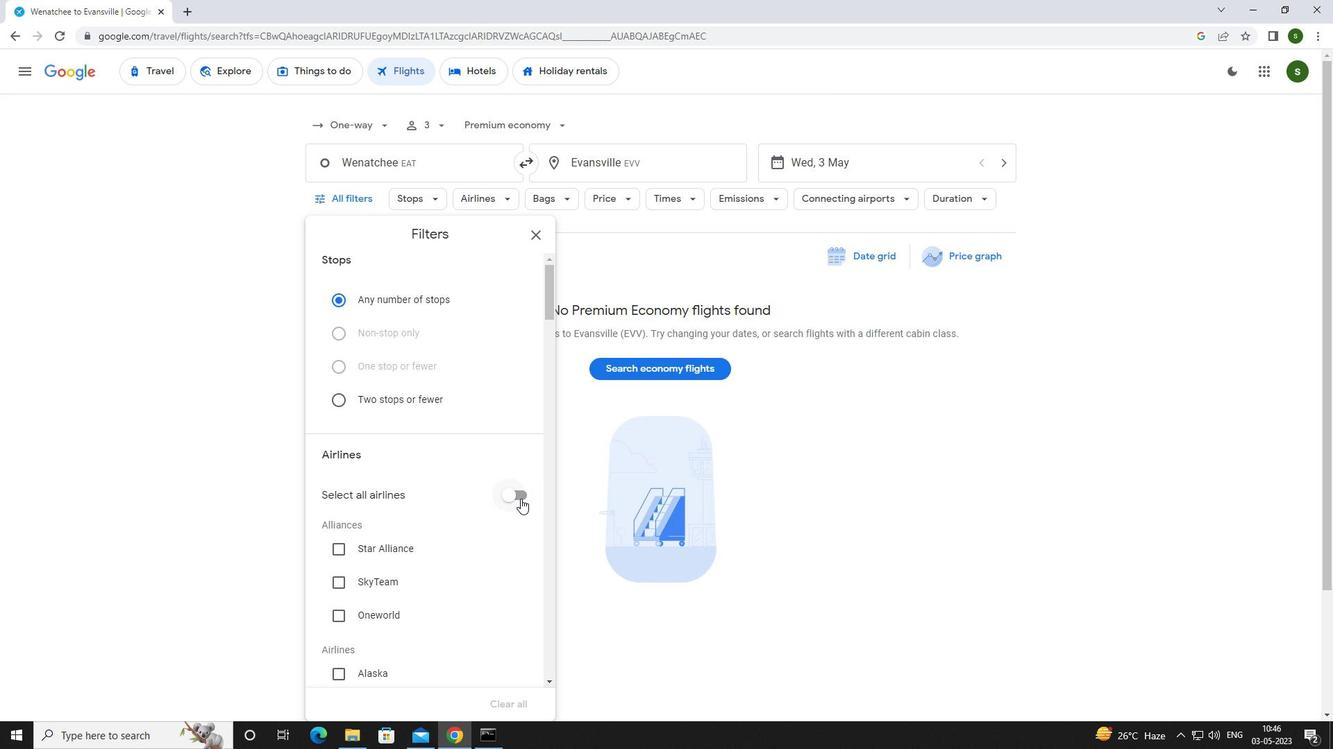 
Action: Mouse scrolled (520, 498) with delta (0, 0)
Screenshot: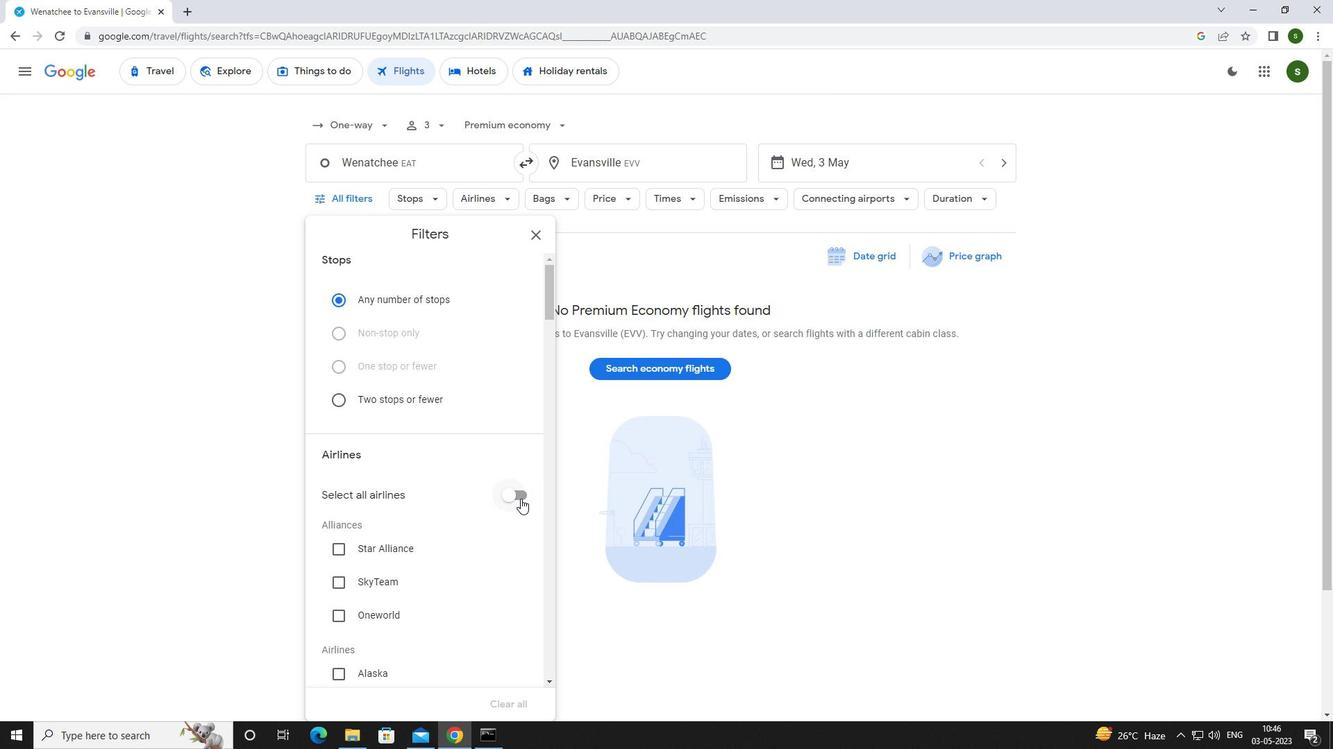 
Action: Mouse scrolled (520, 498) with delta (0, 0)
Screenshot: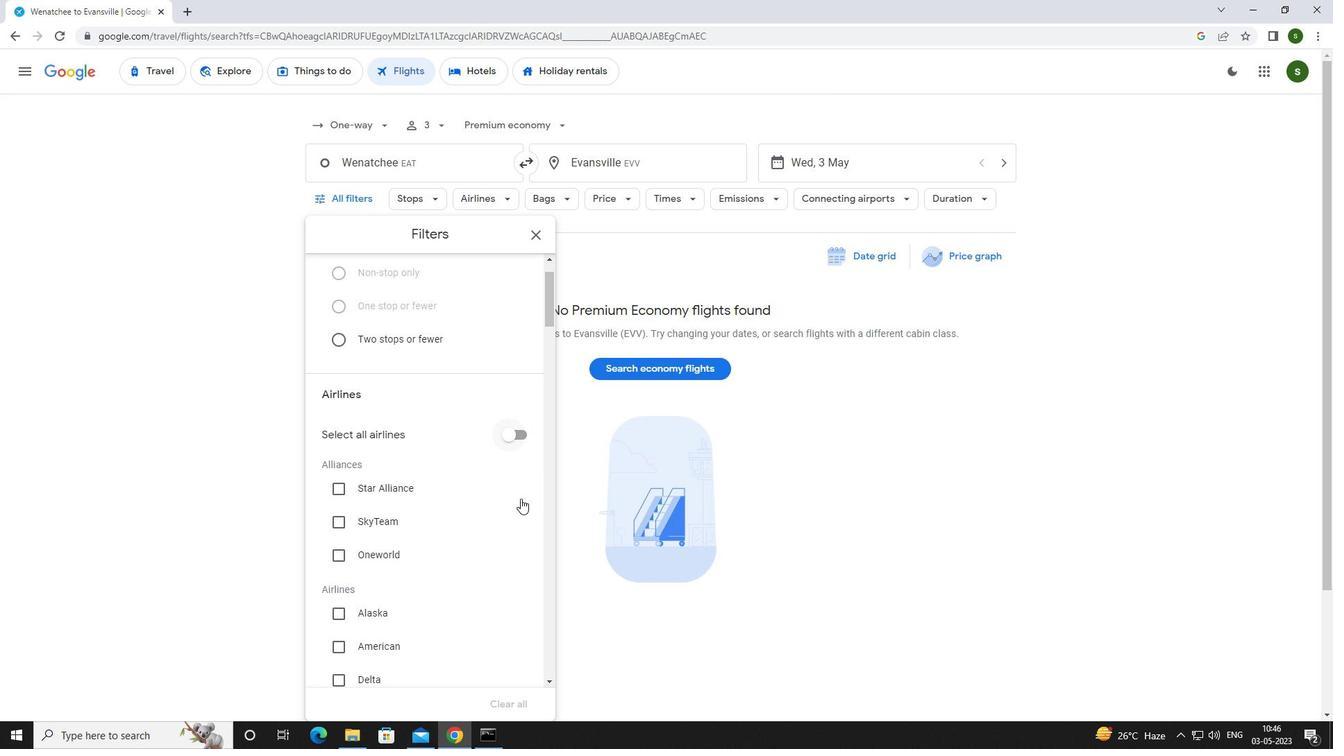 
Action: Mouse scrolled (520, 498) with delta (0, 0)
Screenshot: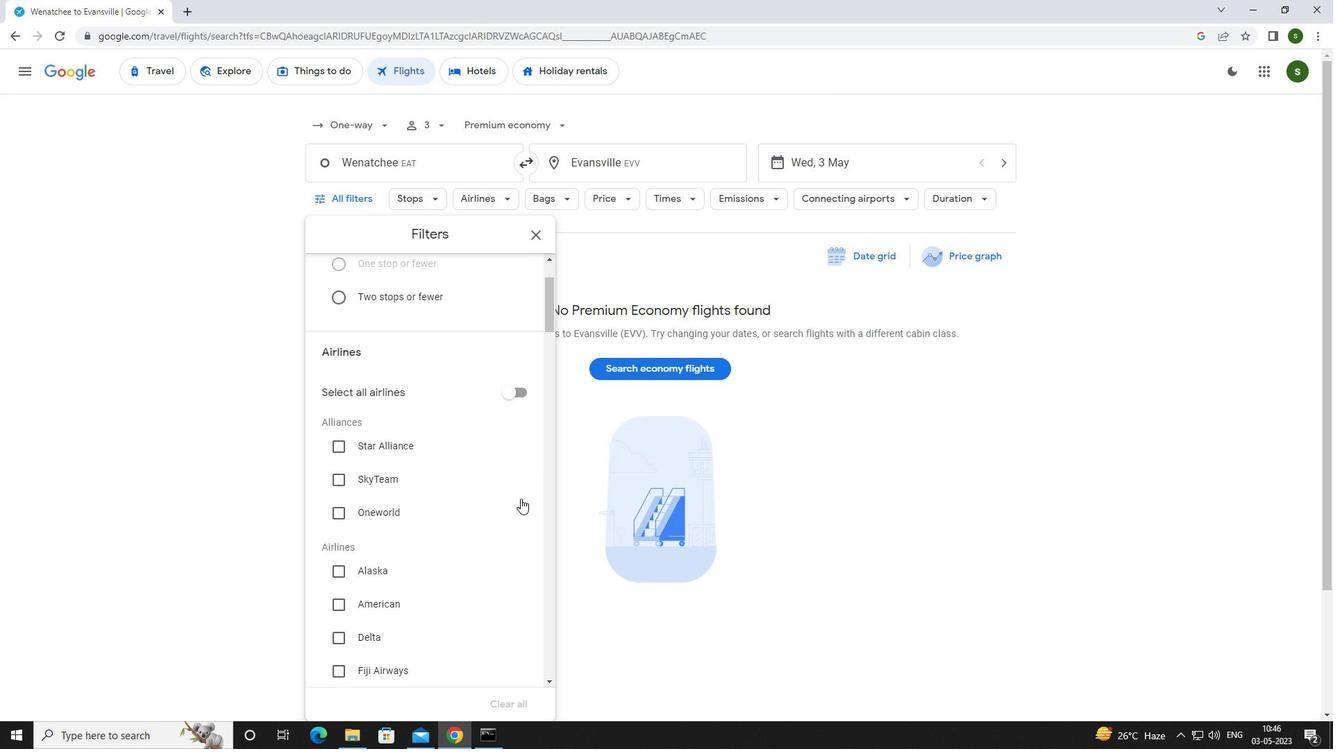 
Action: Mouse scrolled (520, 498) with delta (0, 0)
Screenshot: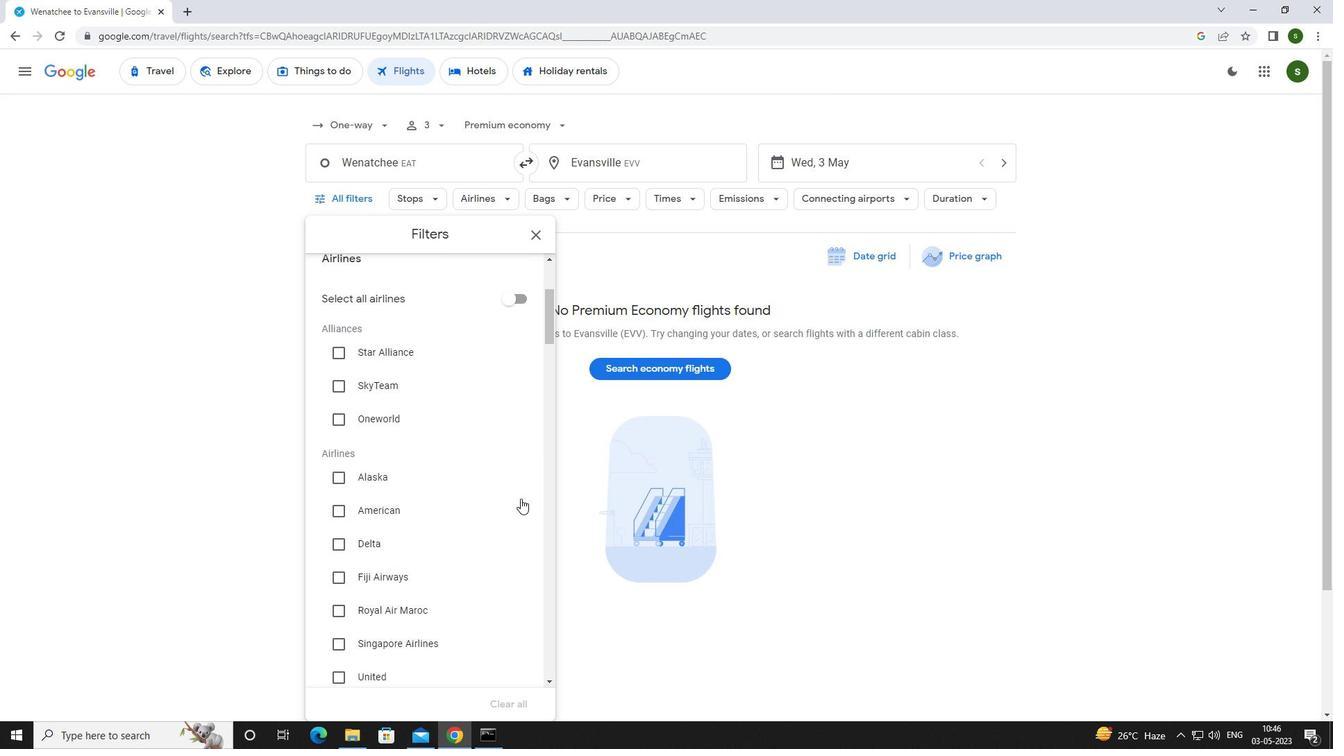 
Action: Mouse moved to (384, 523)
Screenshot: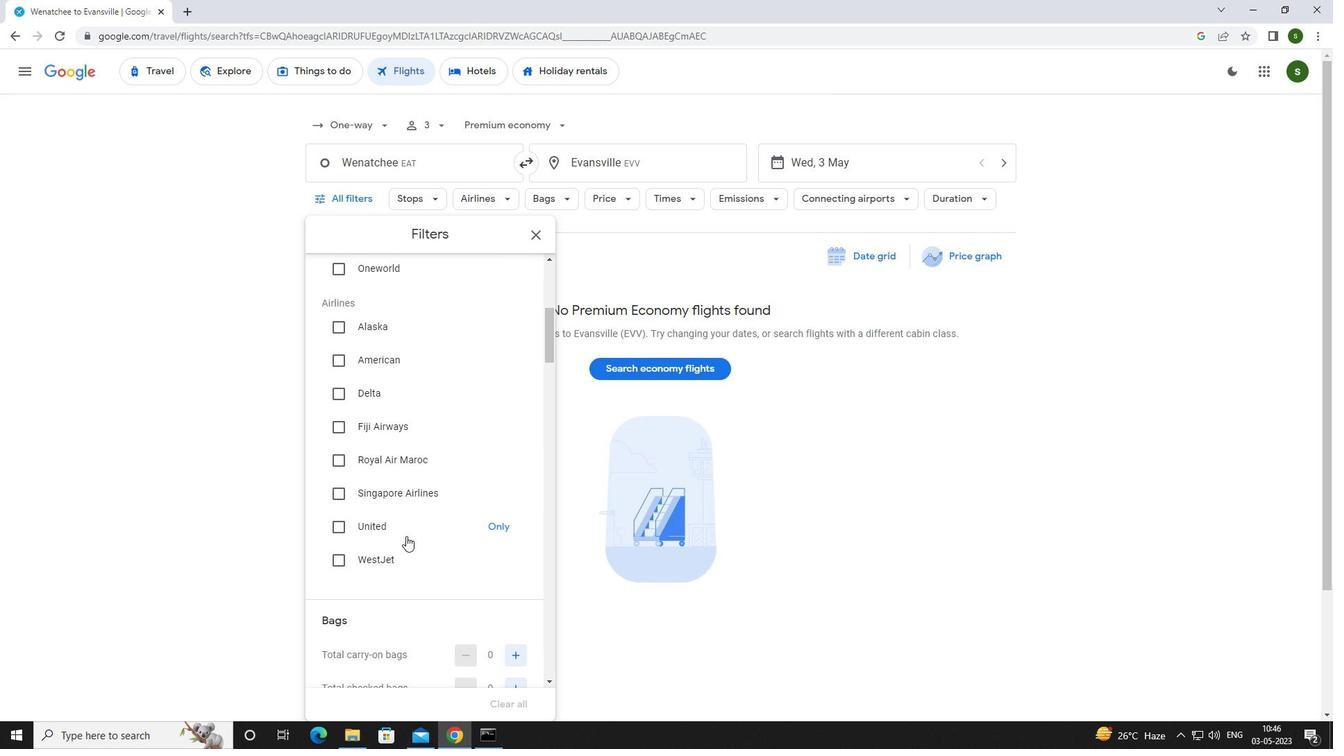 
Action: Mouse pressed left at (384, 523)
Screenshot: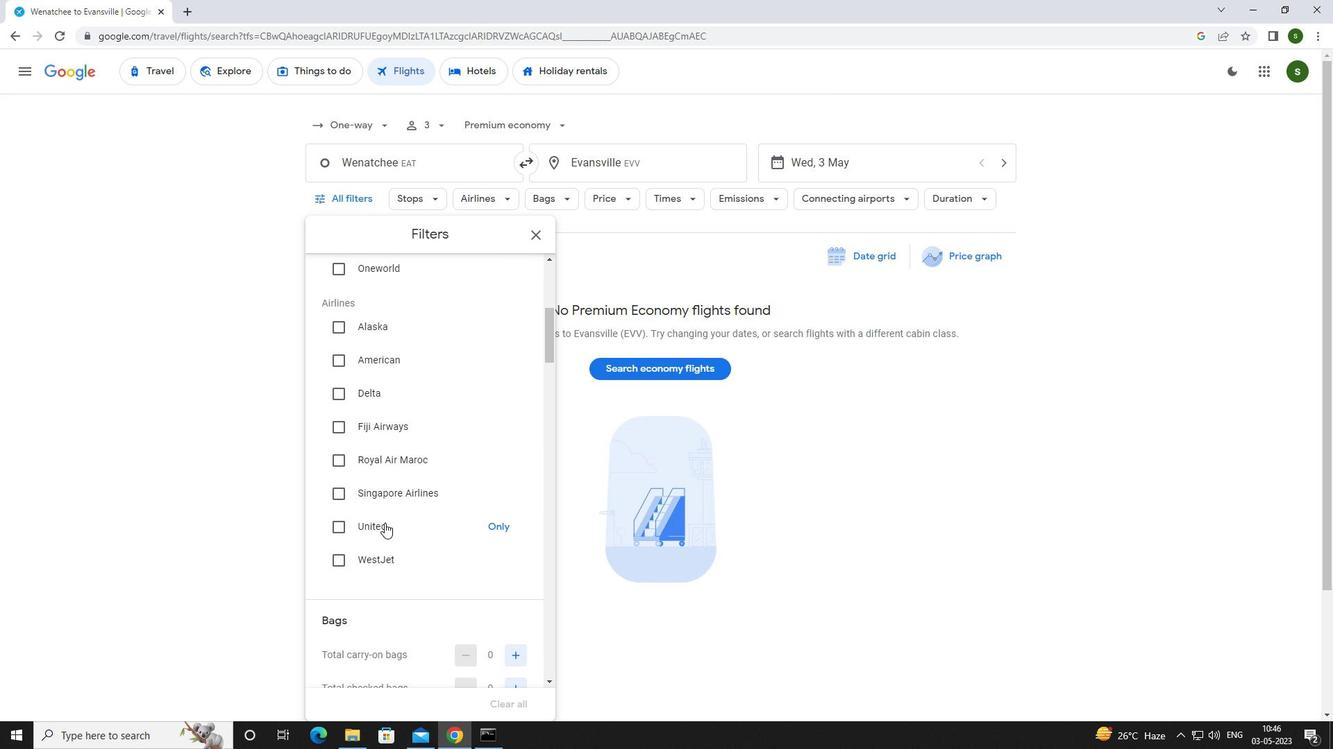 
Action: Mouse scrolled (384, 522) with delta (0, 0)
Screenshot: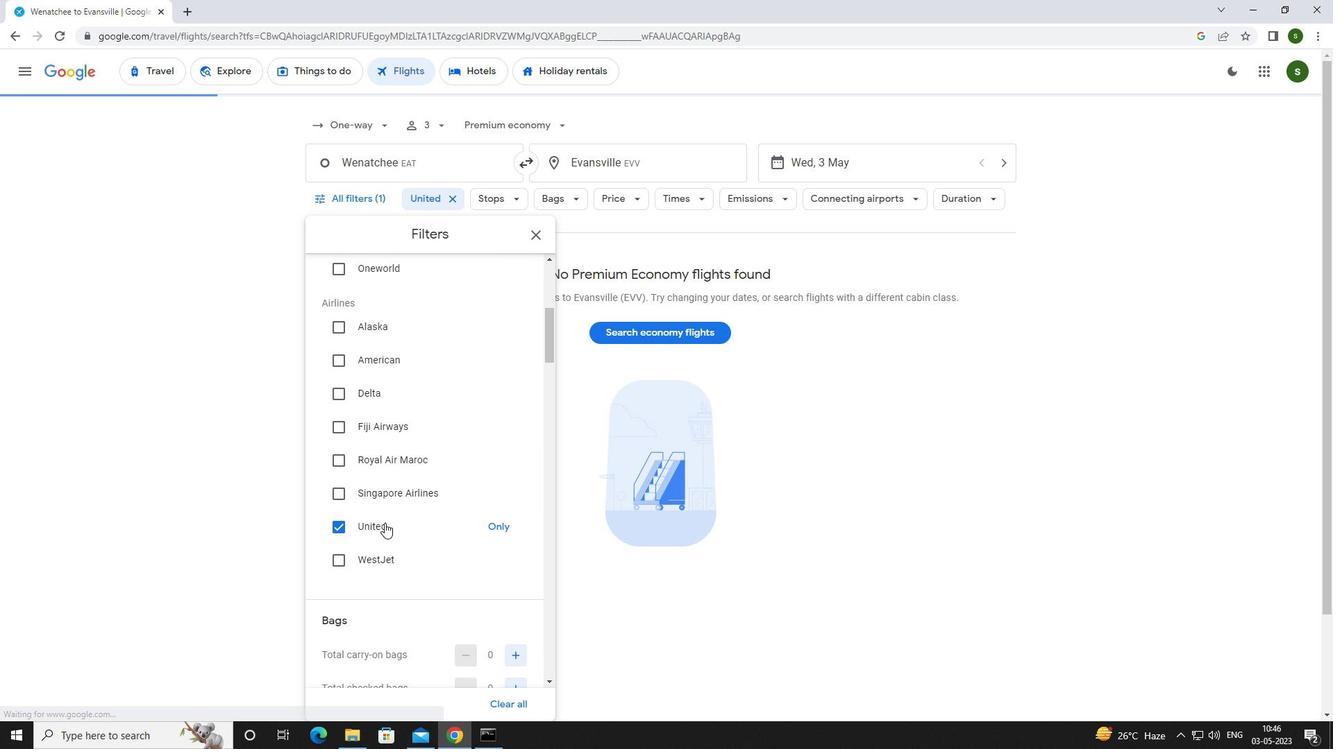 
Action: Mouse scrolled (384, 522) with delta (0, 0)
Screenshot: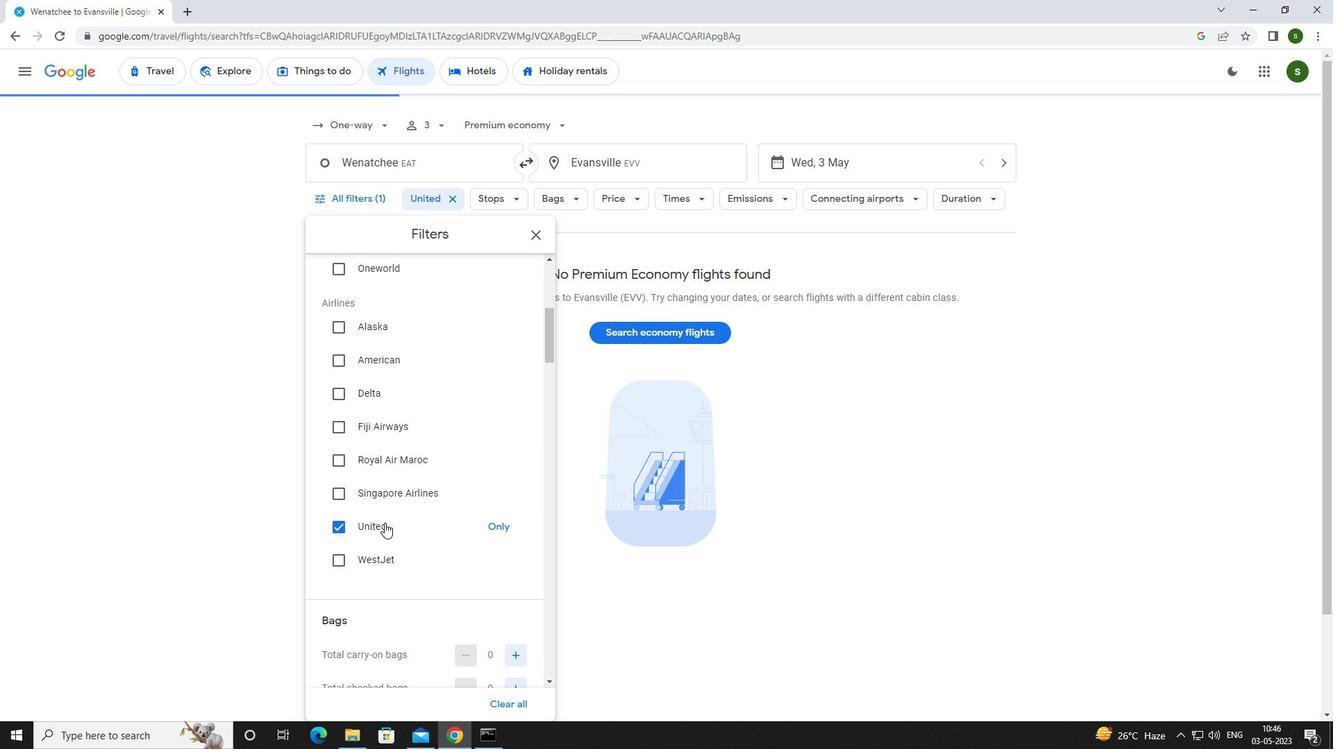 
Action: Mouse scrolled (384, 522) with delta (0, 0)
Screenshot: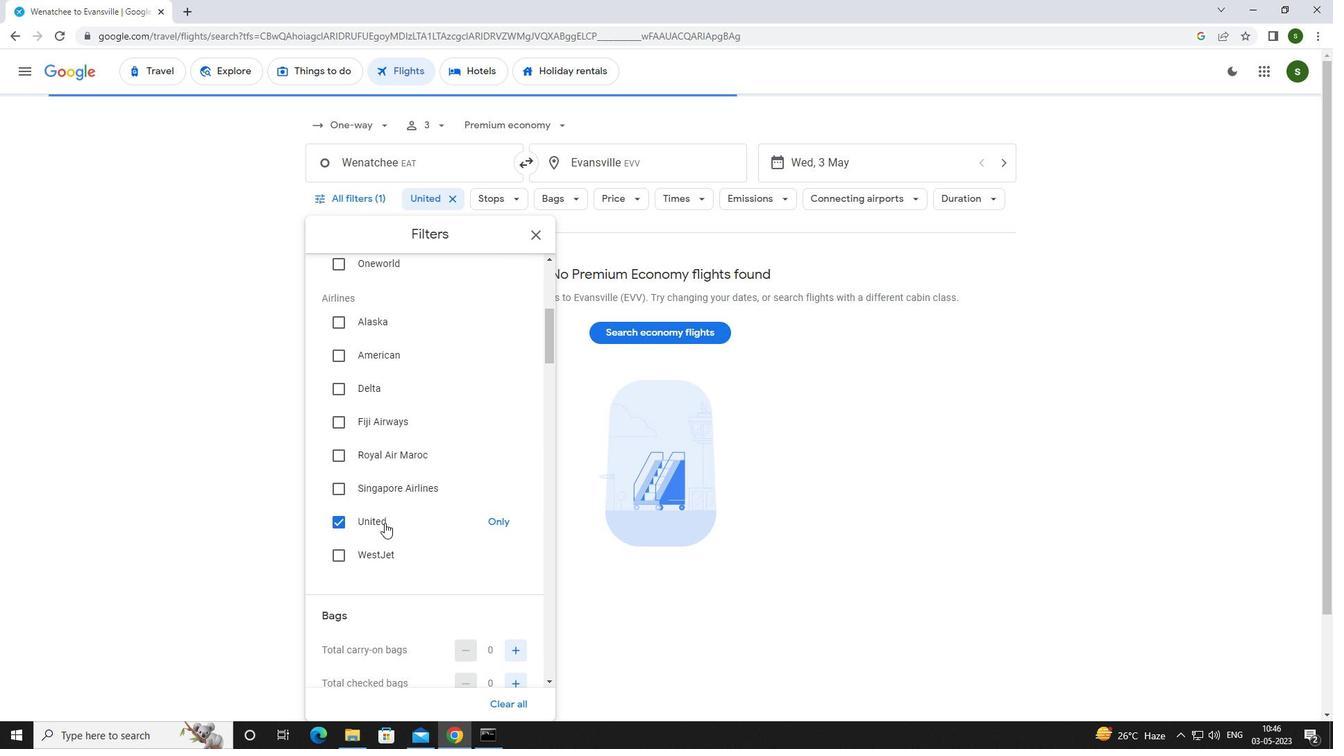 
Action: Mouse moved to (516, 477)
Screenshot: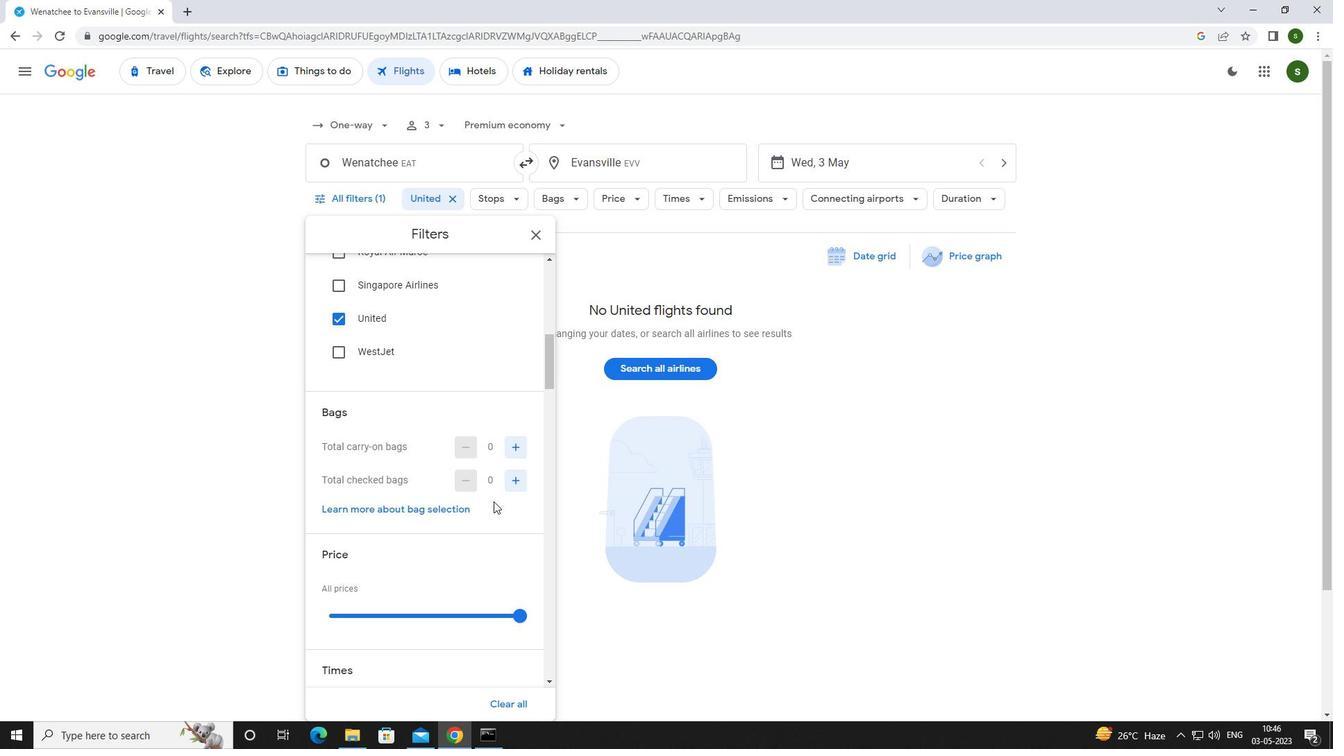 
Action: Mouse pressed left at (516, 477)
Screenshot: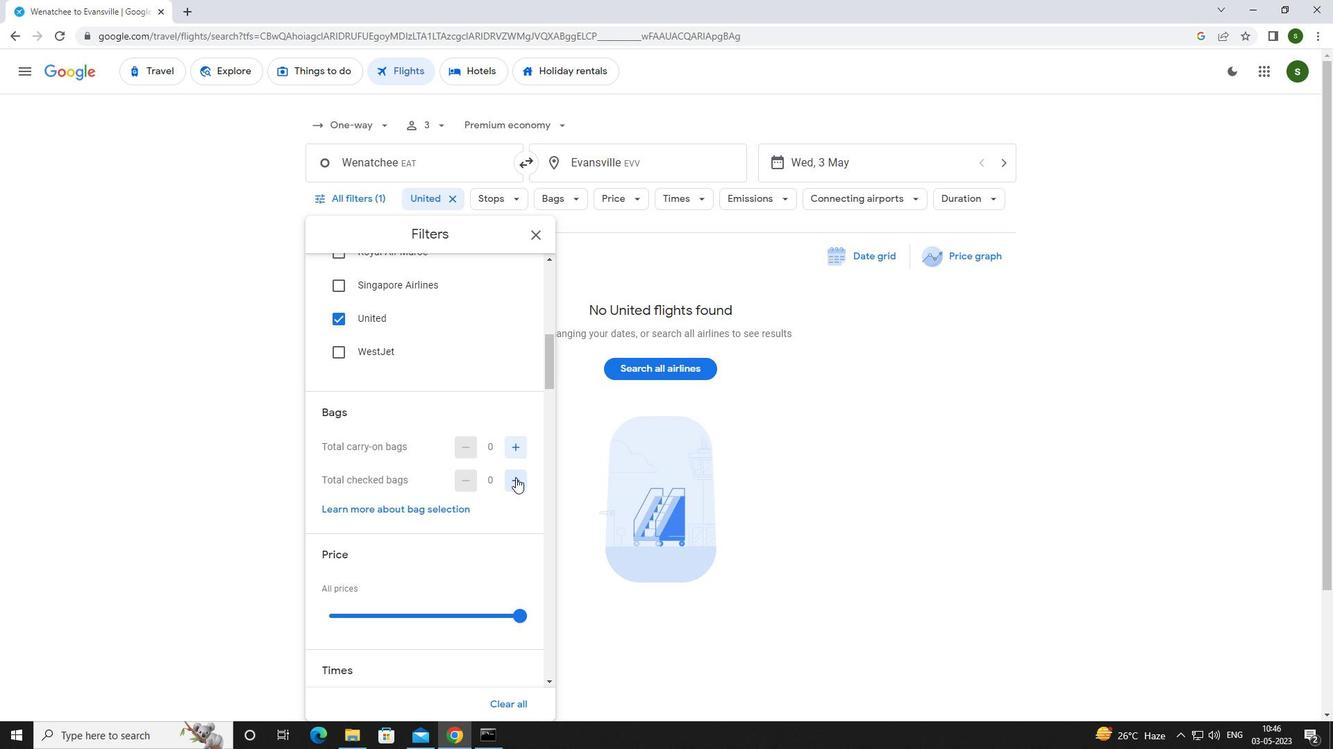 
Action: Mouse pressed left at (516, 477)
Screenshot: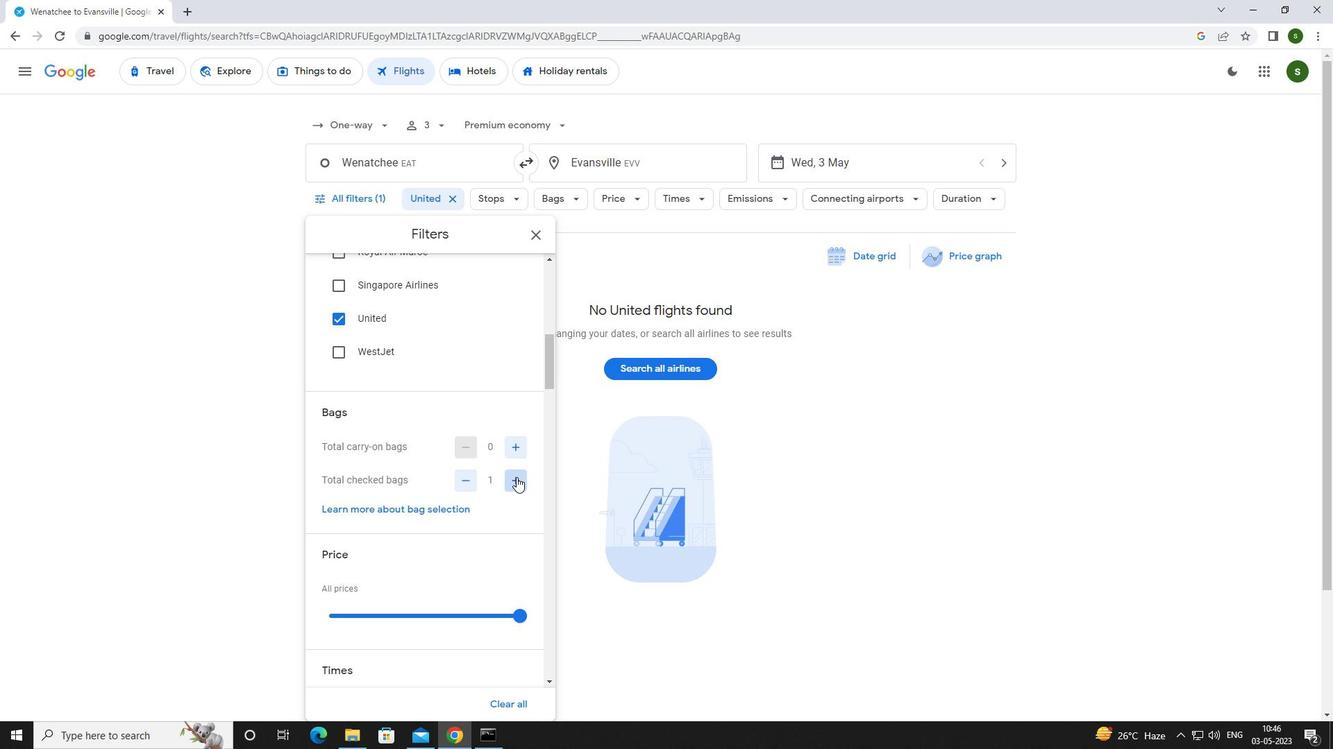 
Action: Mouse moved to (497, 508)
Screenshot: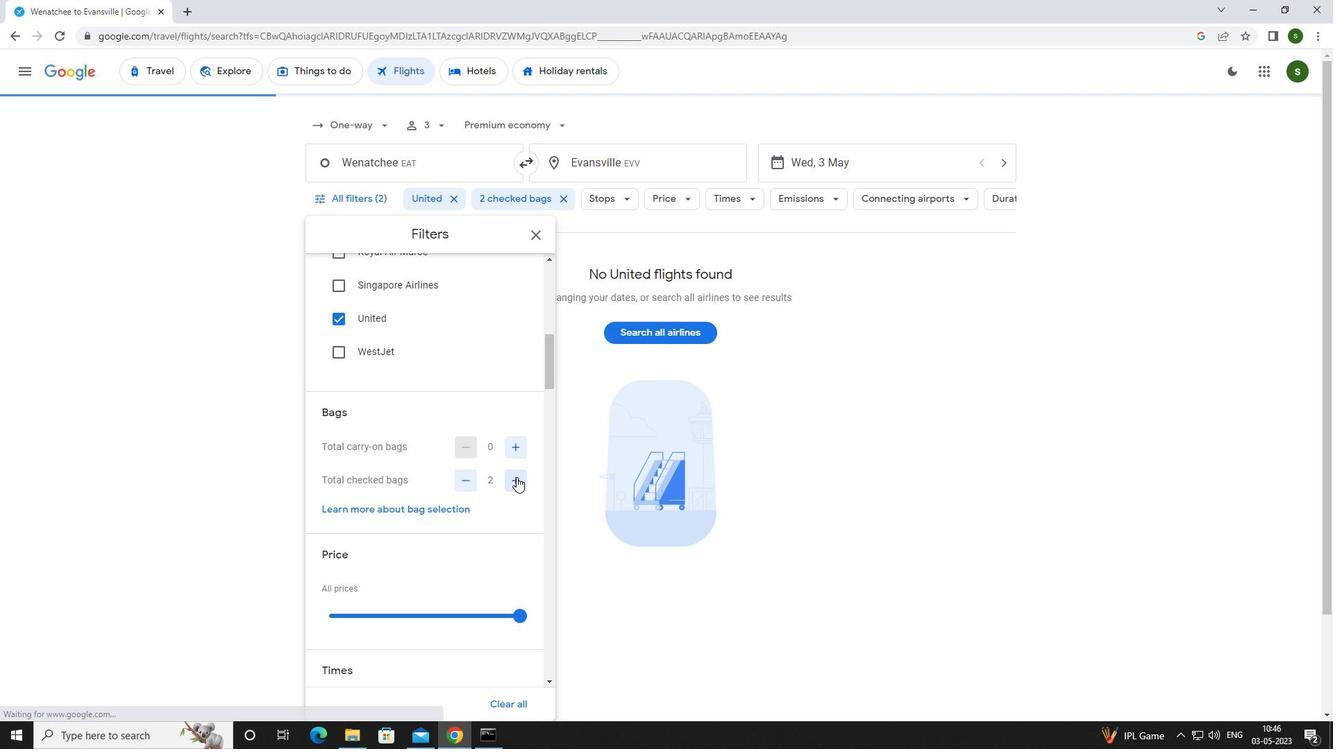 
Action: Mouse scrolled (497, 508) with delta (0, 0)
Screenshot: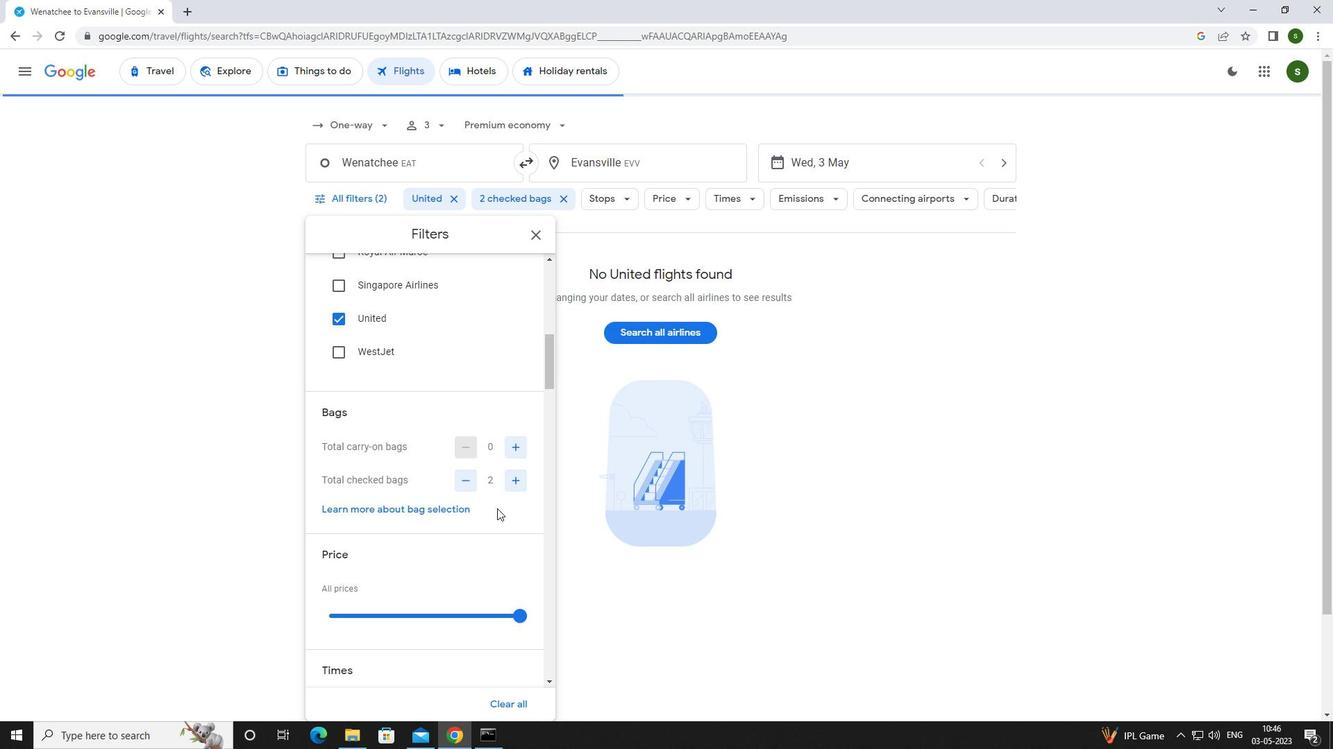 
Action: Mouse scrolled (497, 508) with delta (0, 0)
Screenshot: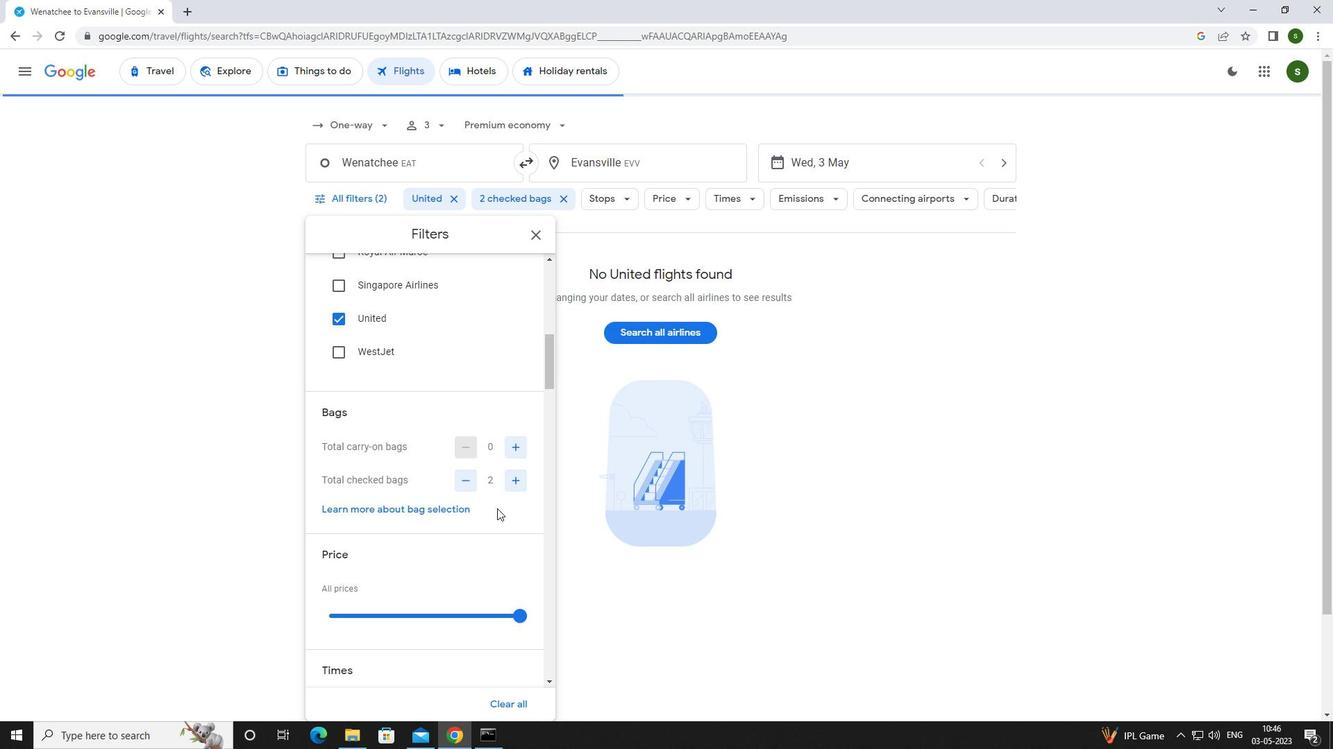 
Action: Mouse moved to (522, 479)
Screenshot: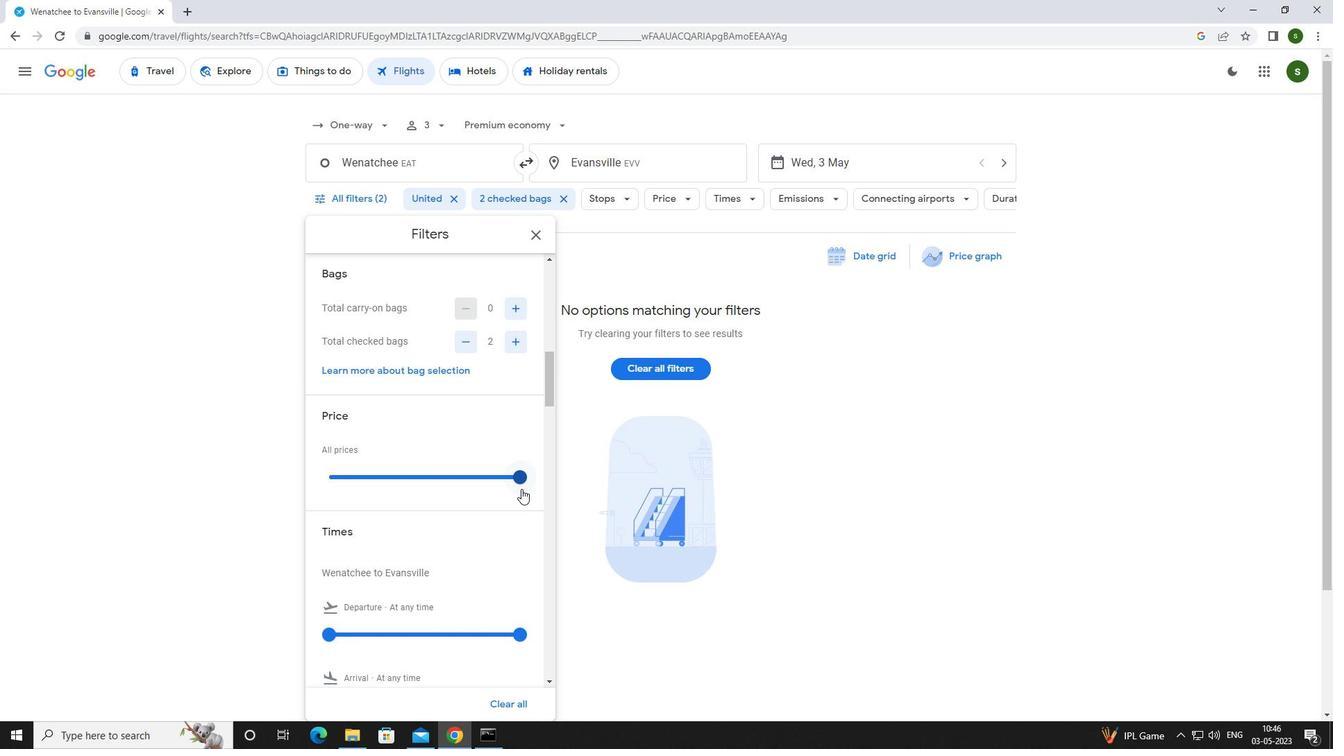 
Action: Mouse pressed left at (522, 479)
Screenshot: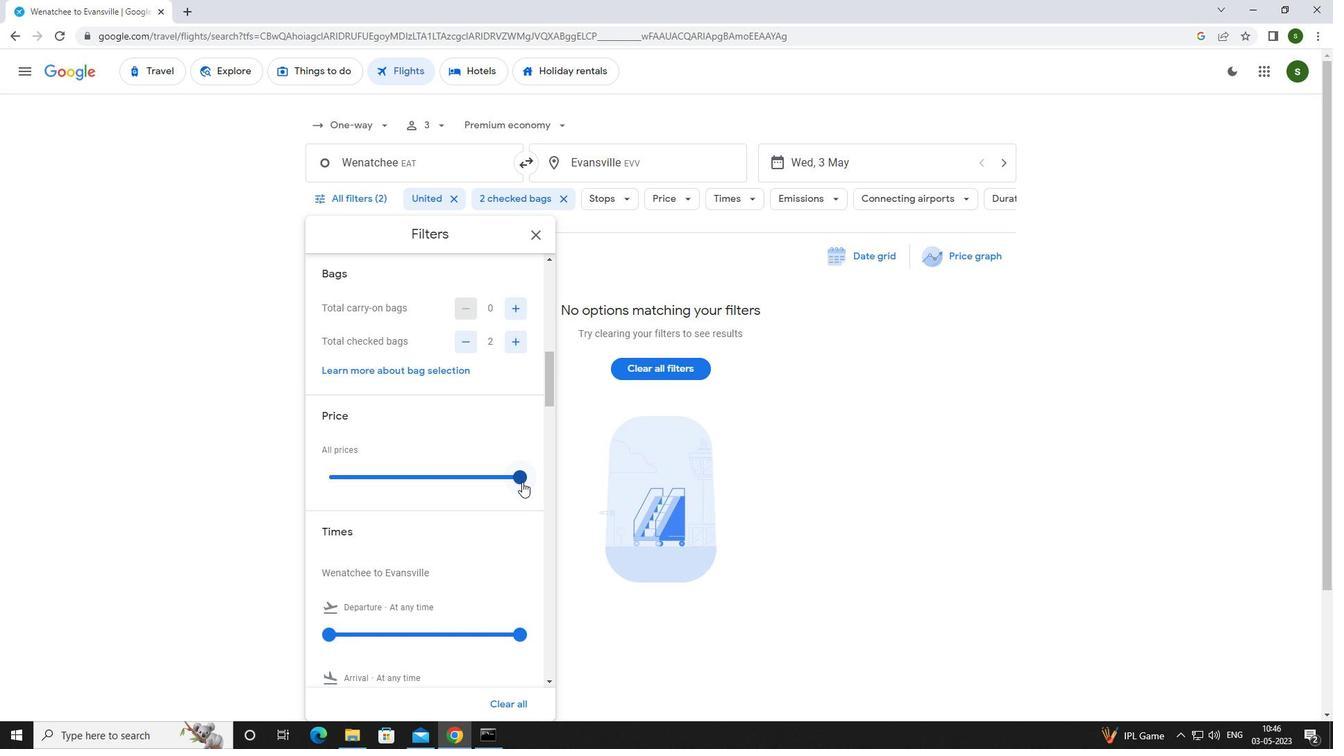
Action: Mouse scrolled (522, 478) with delta (0, 0)
Screenshot: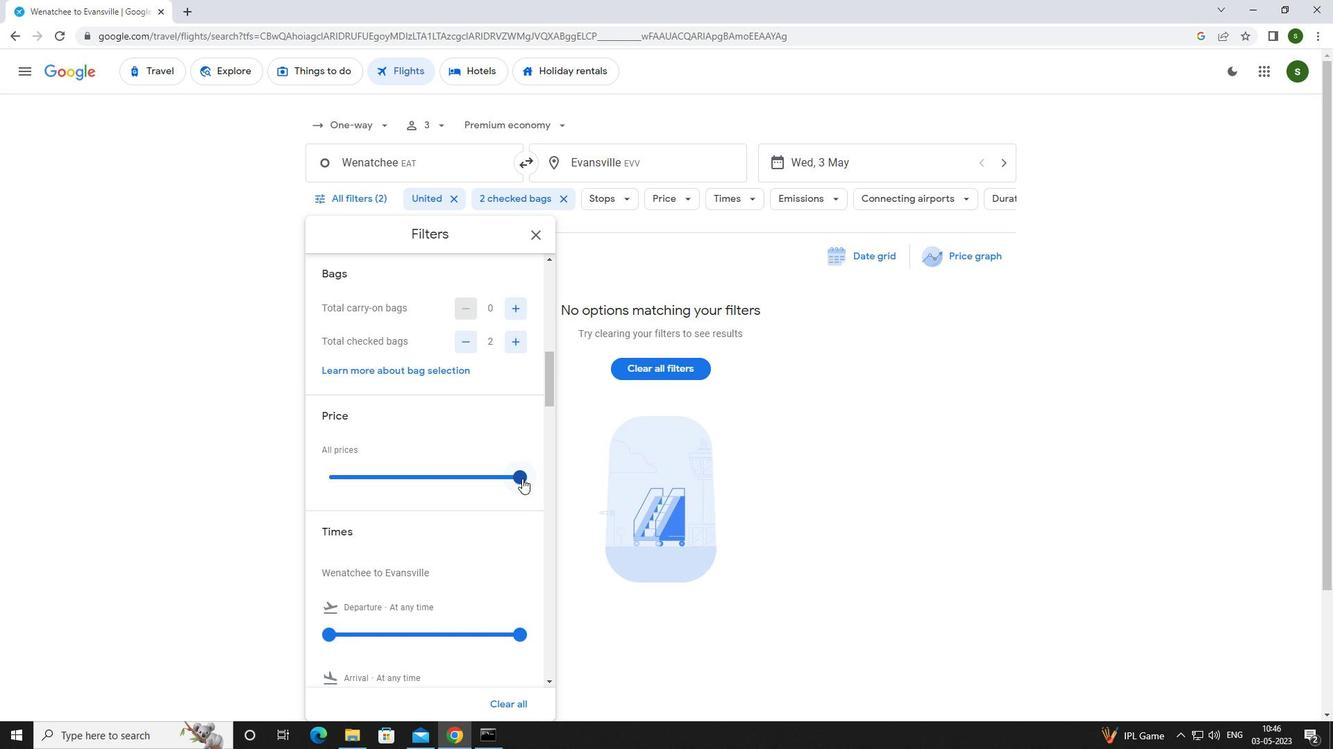 
Action: Mouse moved to (329, 565)
Screenshot: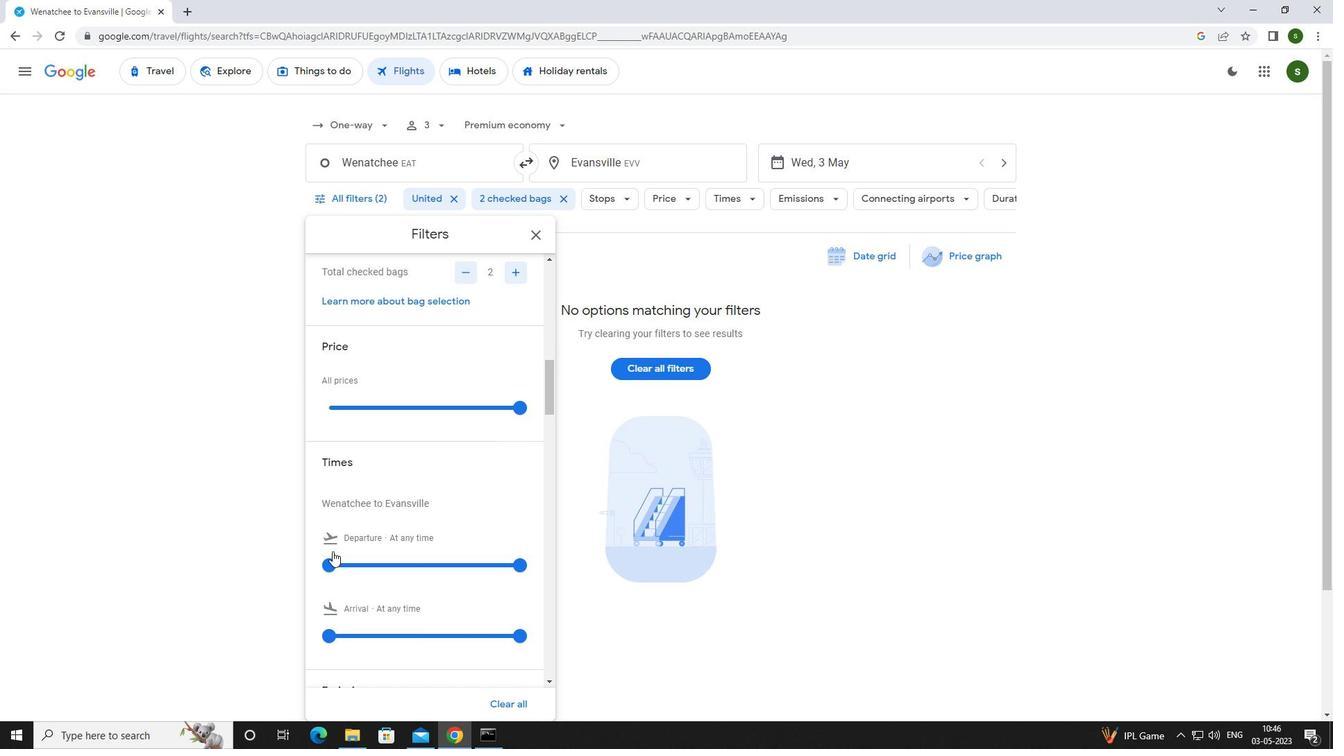 
Action: Mouse pressed left at (329, 565)
Screenshot: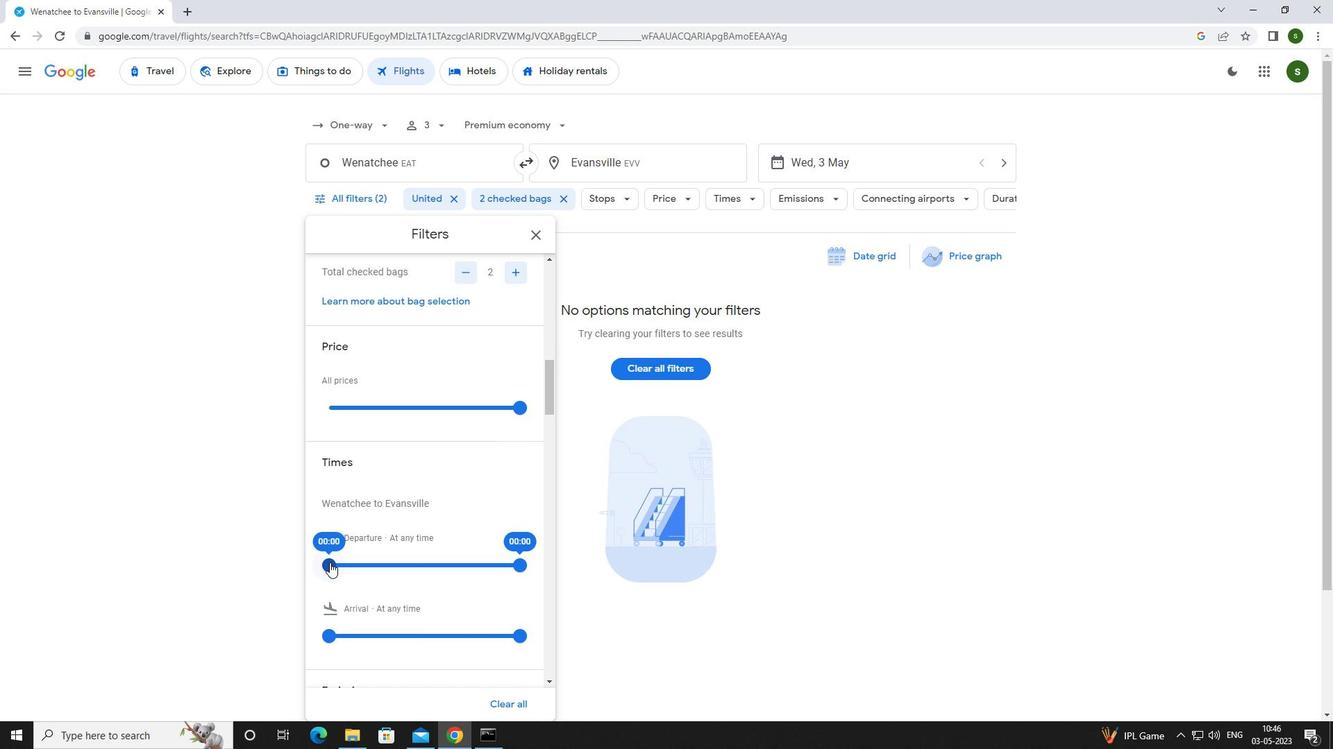 
Action: Mouse moved to (781, 497)
Screenshot: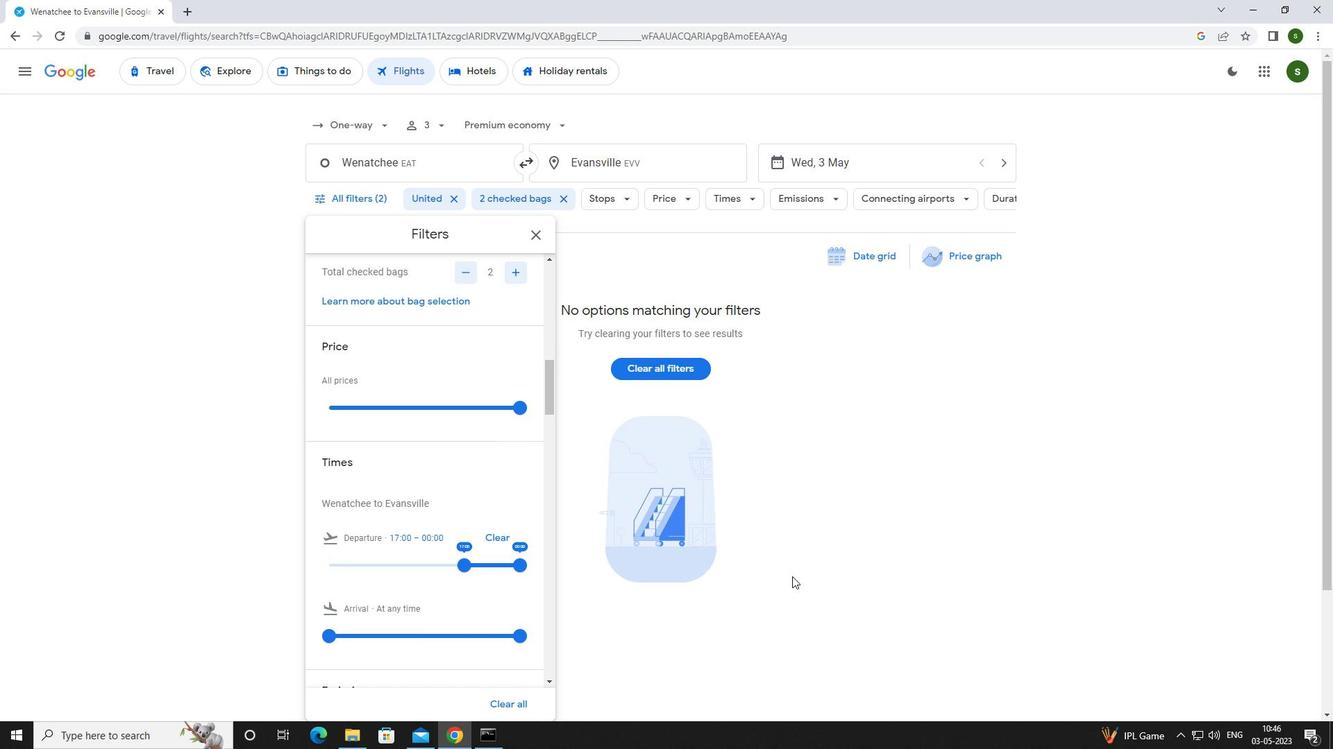 
Action: Mouse pressed left at (781, 497)
Screenshot: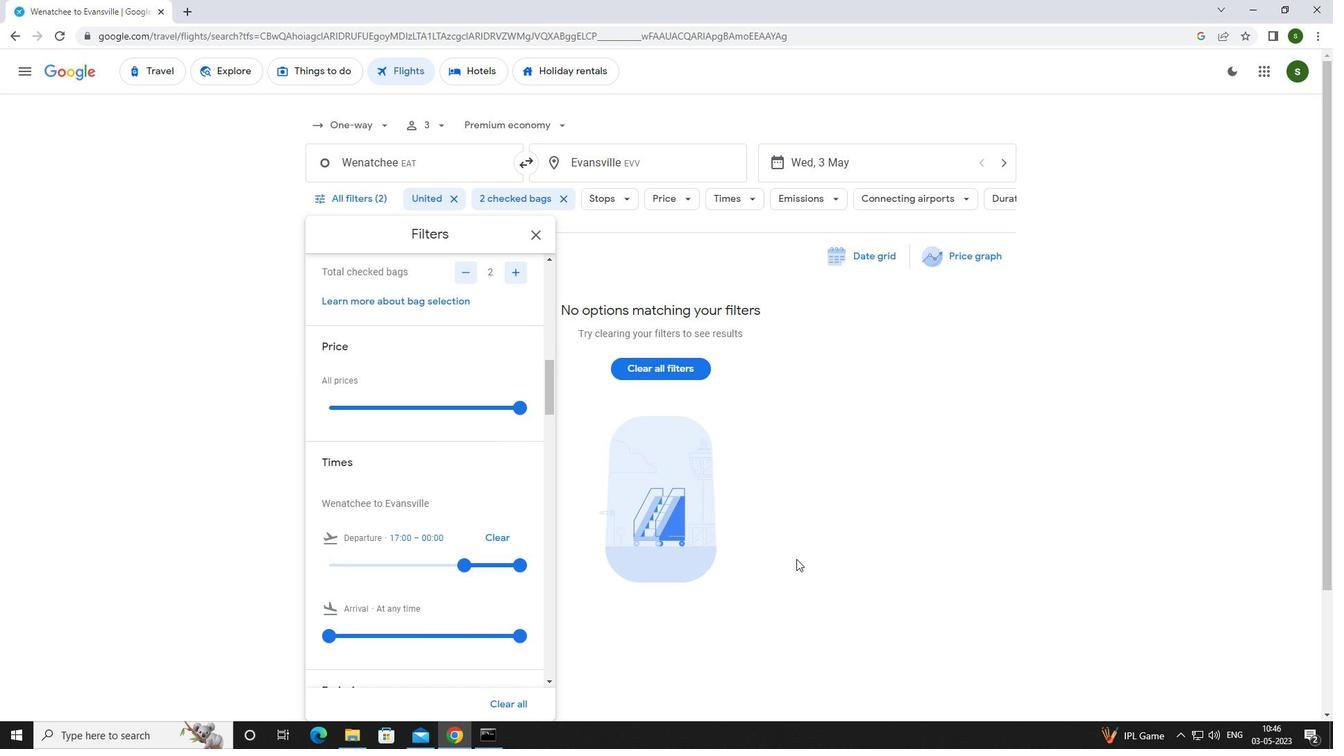 
